 Task: Find connections with filter location 'Aïn Benian with filter topic #linkedinforbusinesswith filter profile language German with filter current company Herbalife International India Pvt. Ltd. with filter school G.H.Raisoni College of Engineering with filter industry Savings Institutions with filter service category Trade Shows with filter keywords title Front Desk Associate
Action: Mouse moved to (571, 76)
Screenshot: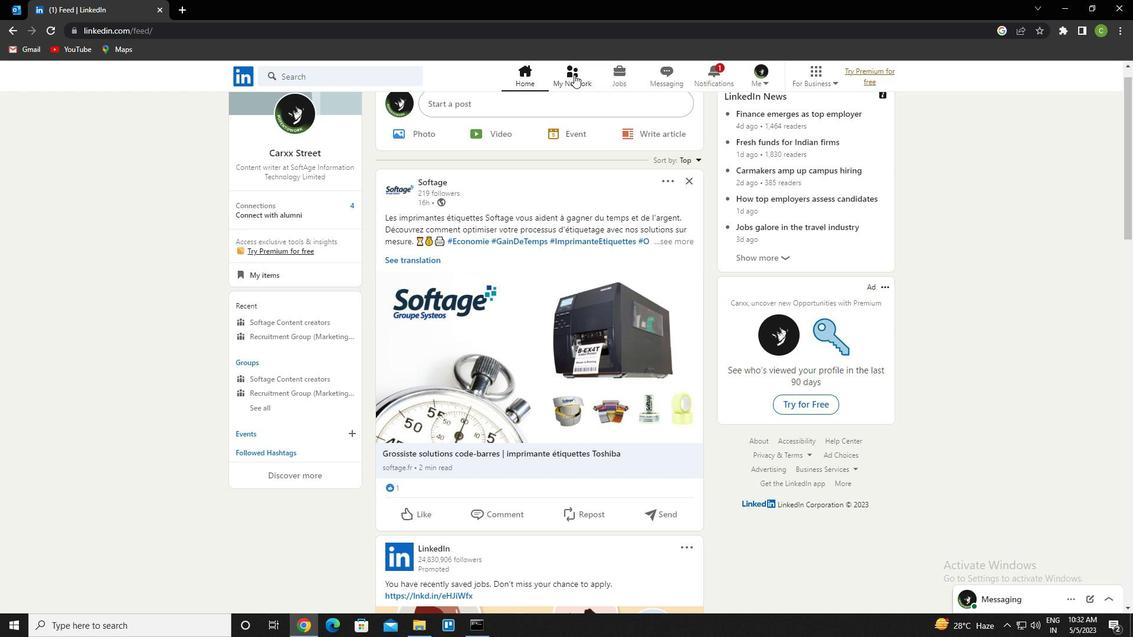 
Action: Mouse pressed left at (571, 76)
Screenshot: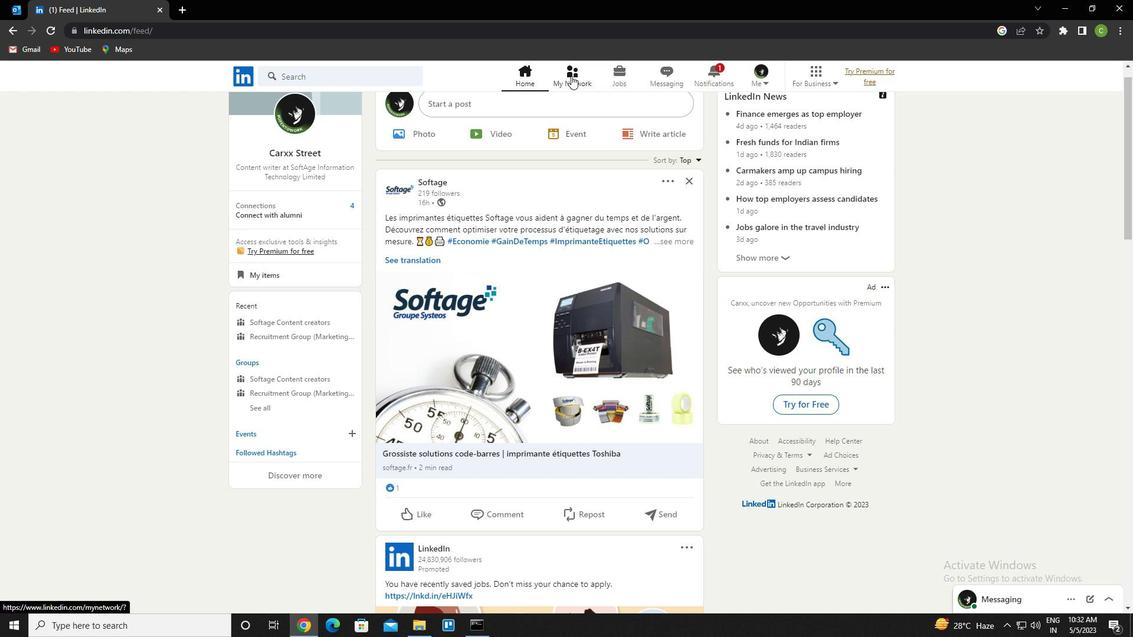 
Action: Mouse moved to (365, 144)
Screenshot: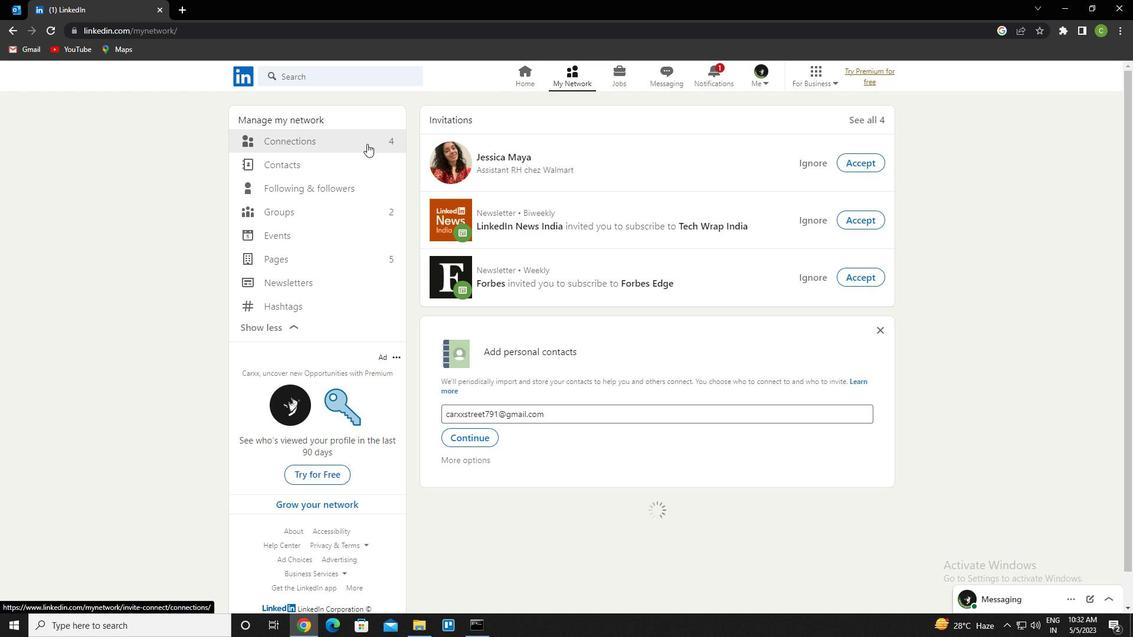 
Action: Mouse pressed left at (365, 144)
Screenshot: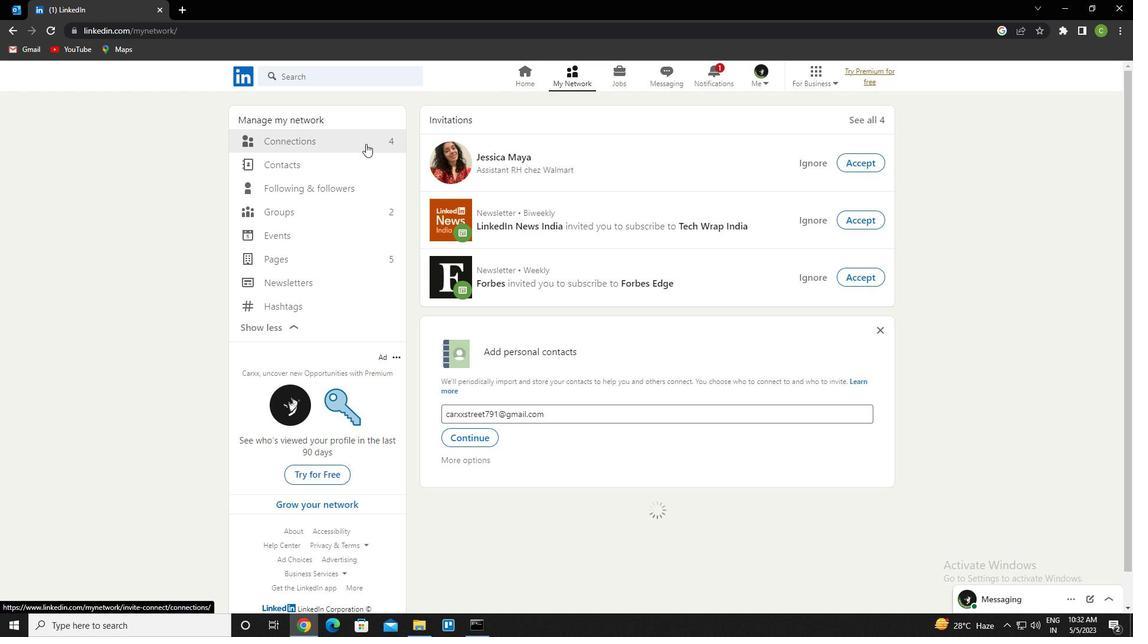 
Action: Mouse moved to (673, 141)
Screenshot: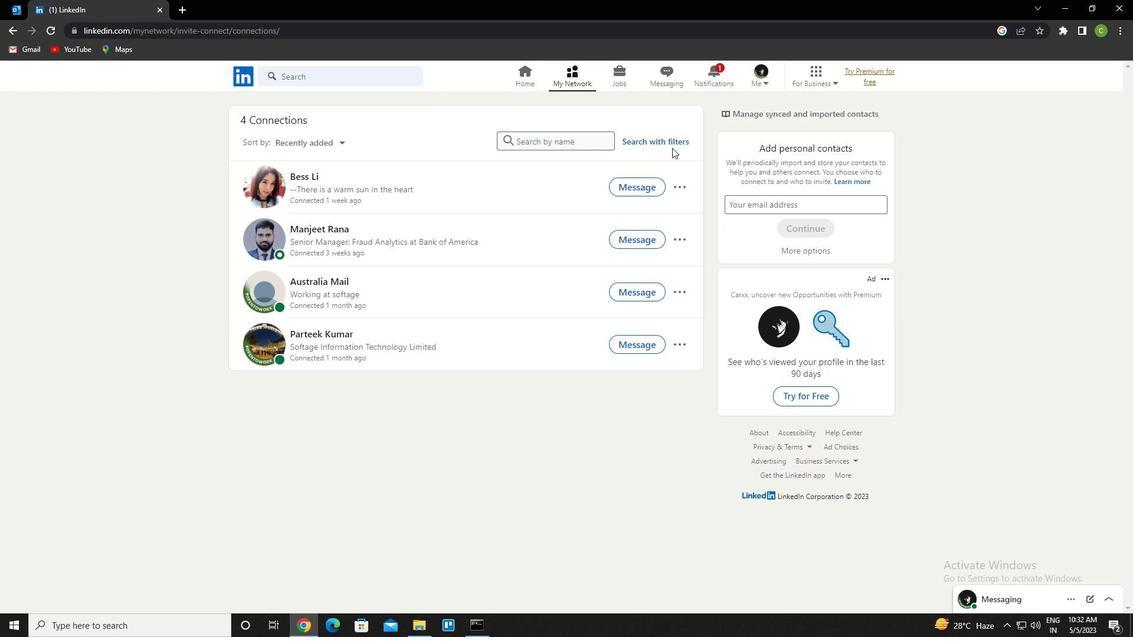 
Action: Mouse pressed left at (673, 141)
Screenshot: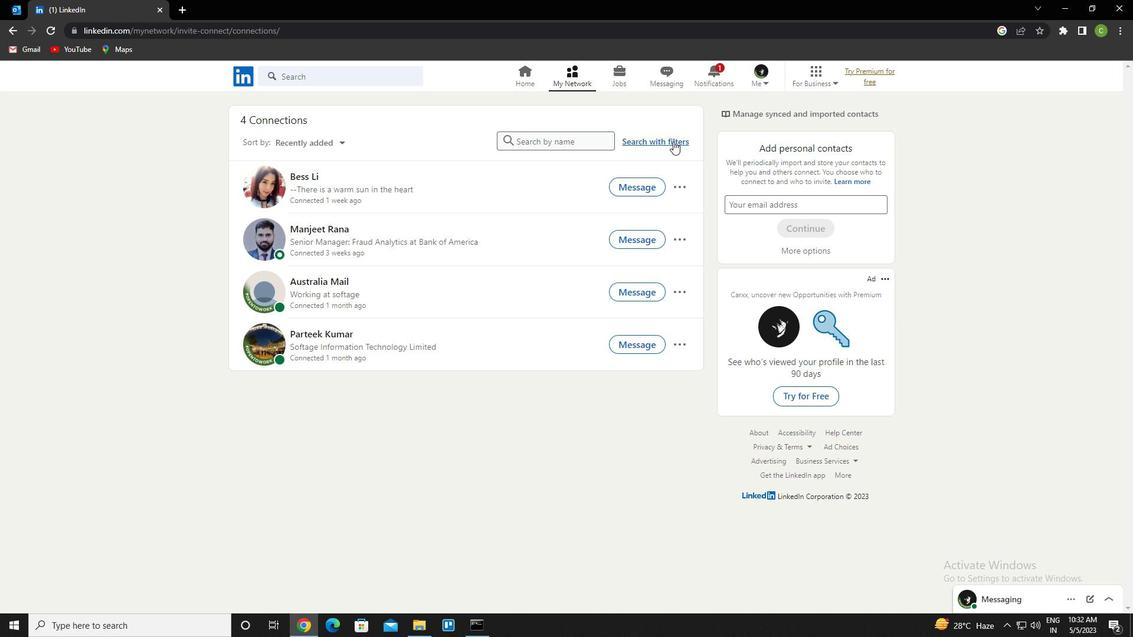 
Action: Mouse moved to (607, 112)
Screenshot: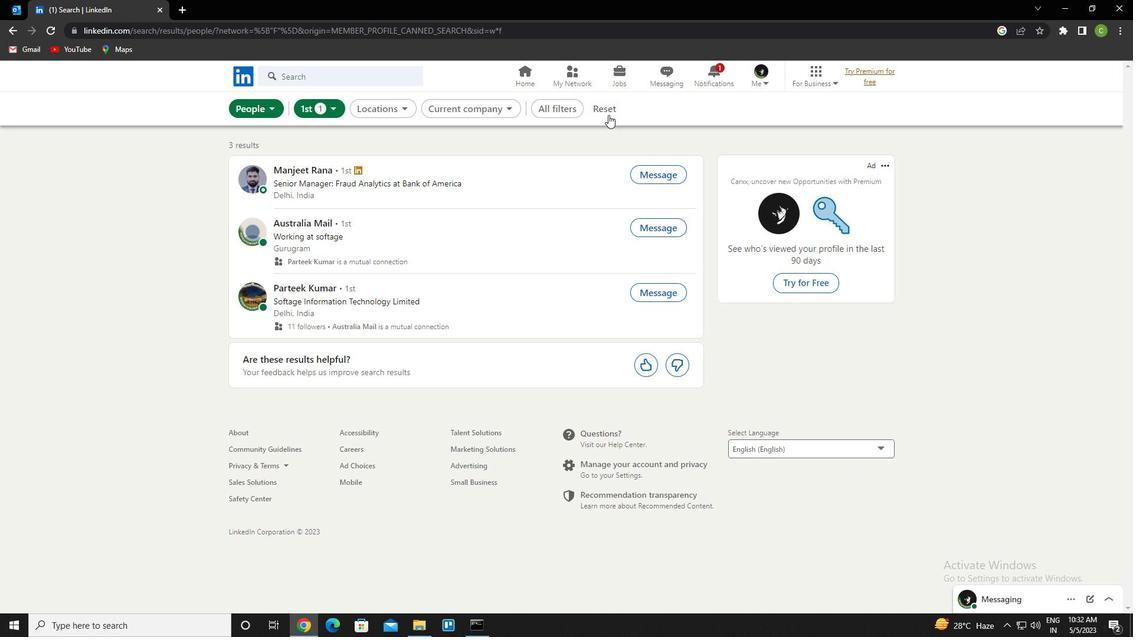 
Action: Mouse pressed left at (607, 112)
Screenshot: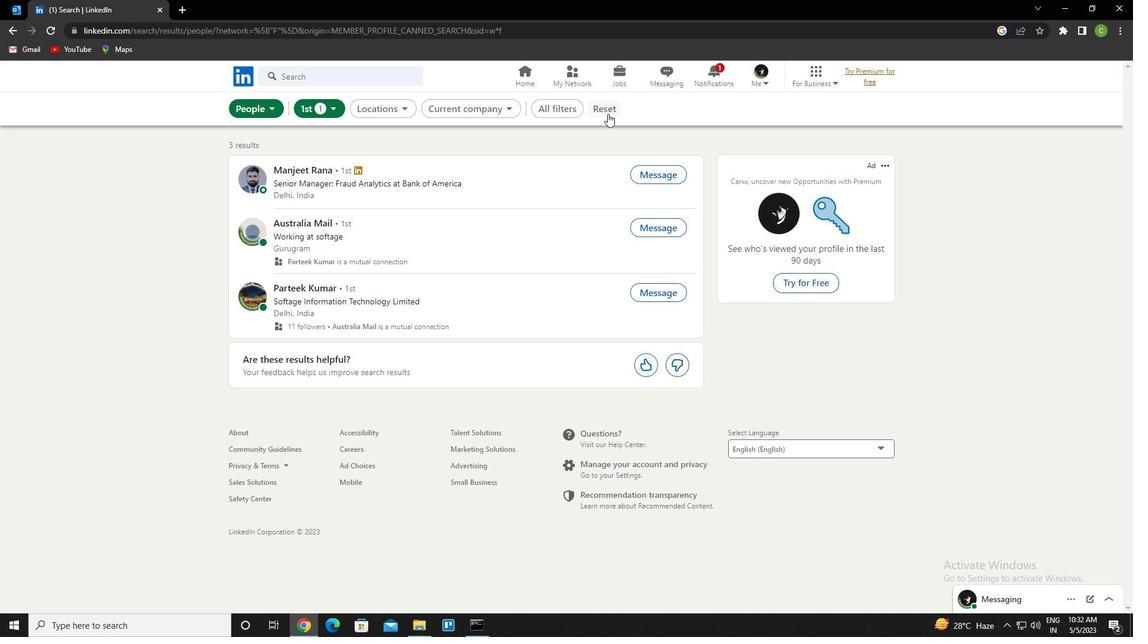 
Action: Mouse moved to (584, 107)
Screenshot: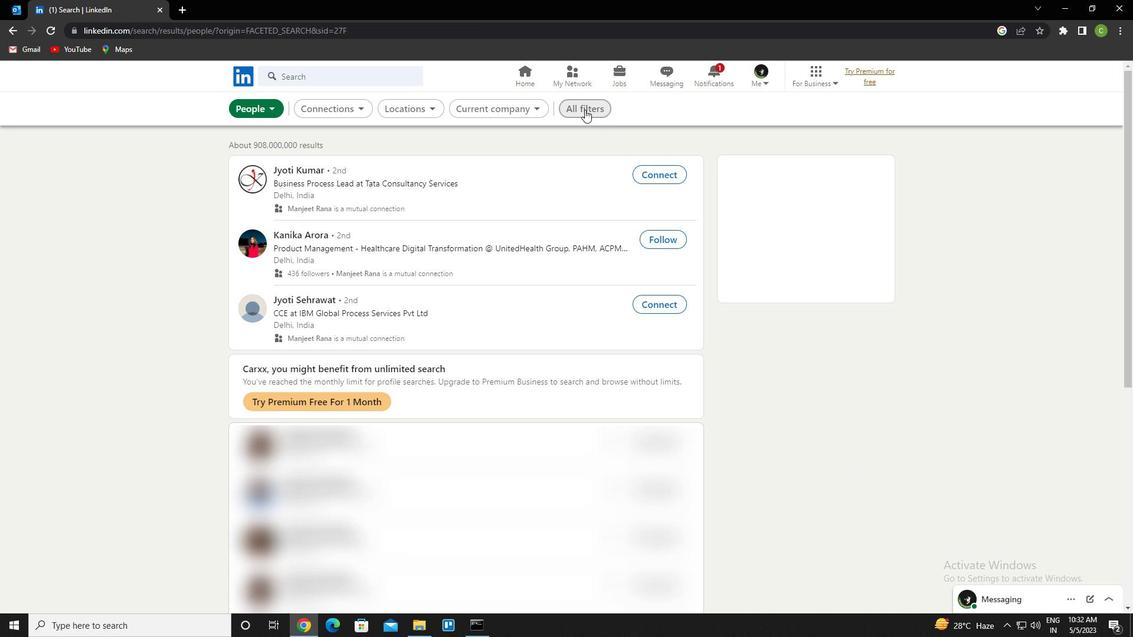 
Action: Mouse pressed left at (584, 107)
Screenshot: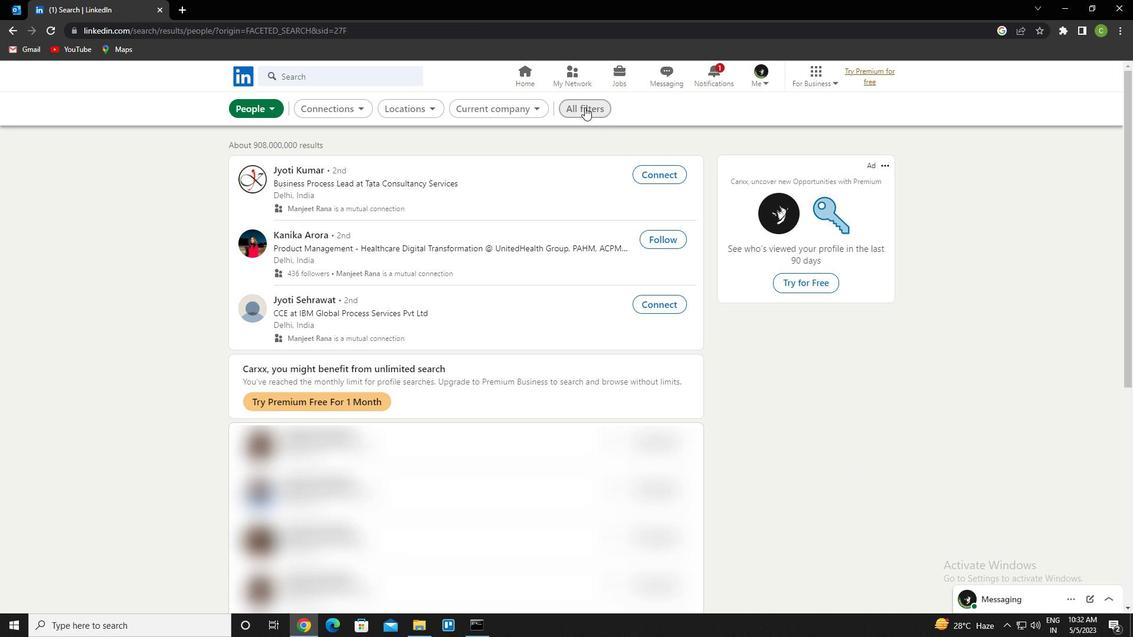 
Action: Mouse moved to (996, 350)
Screenshot: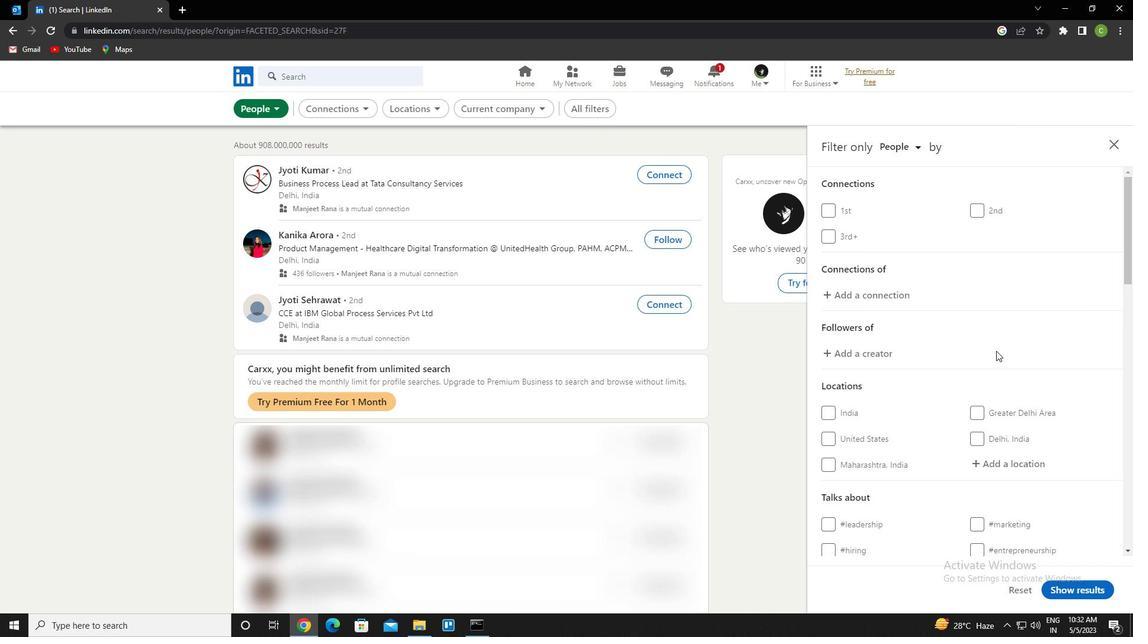 
Action: Mouse scrolled (996, 349) with delta (0, 0)
Screenshot: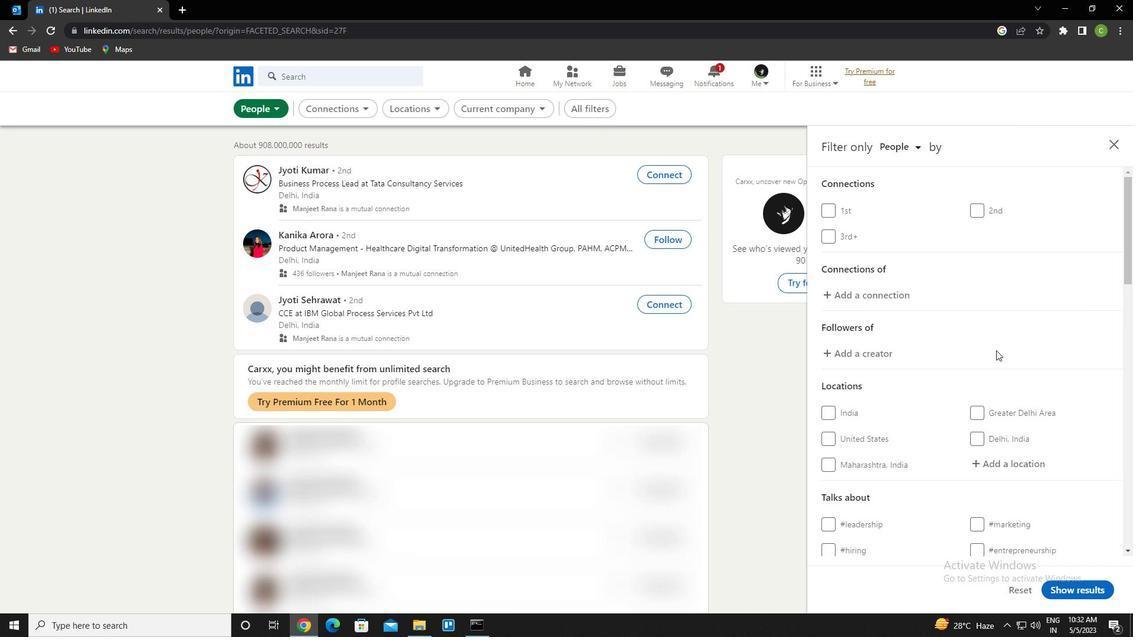 
Action: Mouse moved to (996, 350)
Screenshot: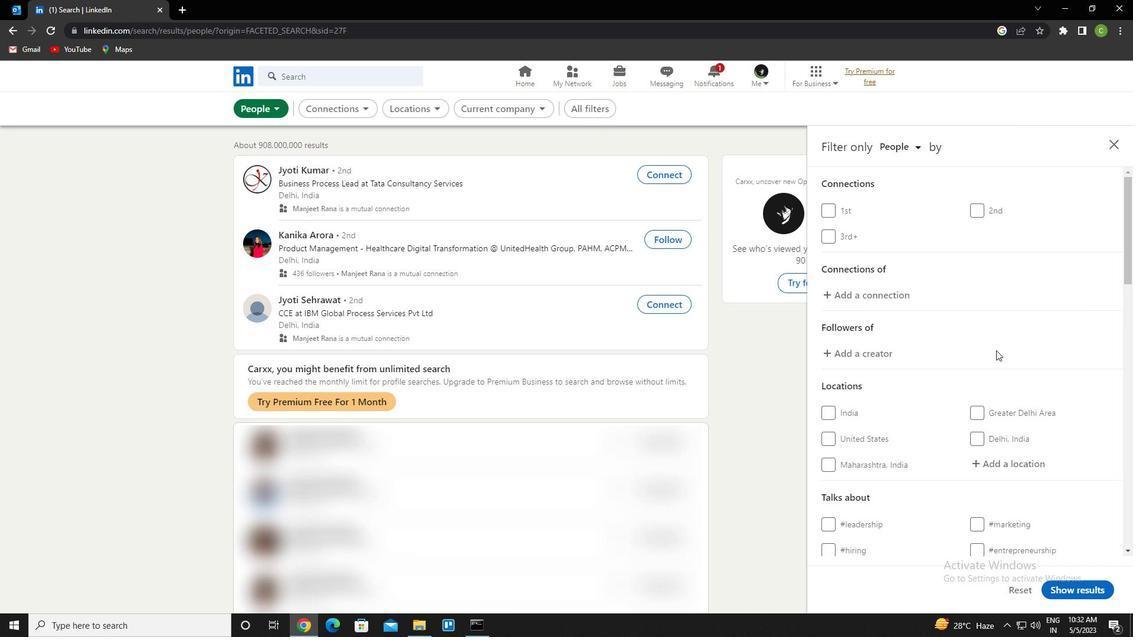 
Action: Mouse scrolled (996, 349) with delta (0, 0)
Screenshot: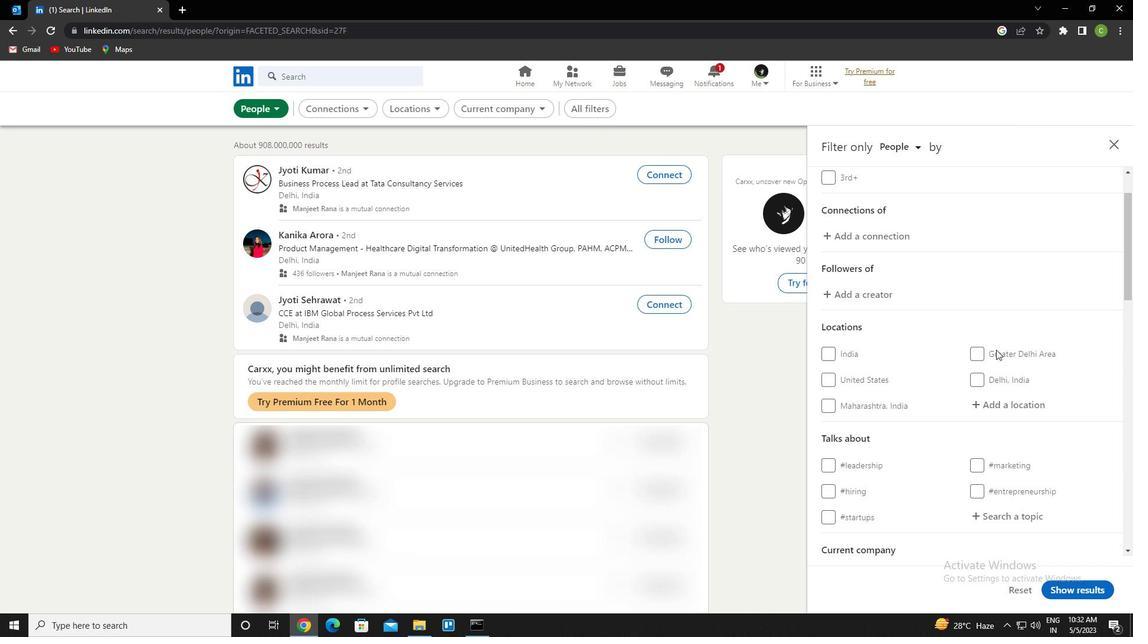 
Action: Mouse moved to (1006, 345)
Screenshot: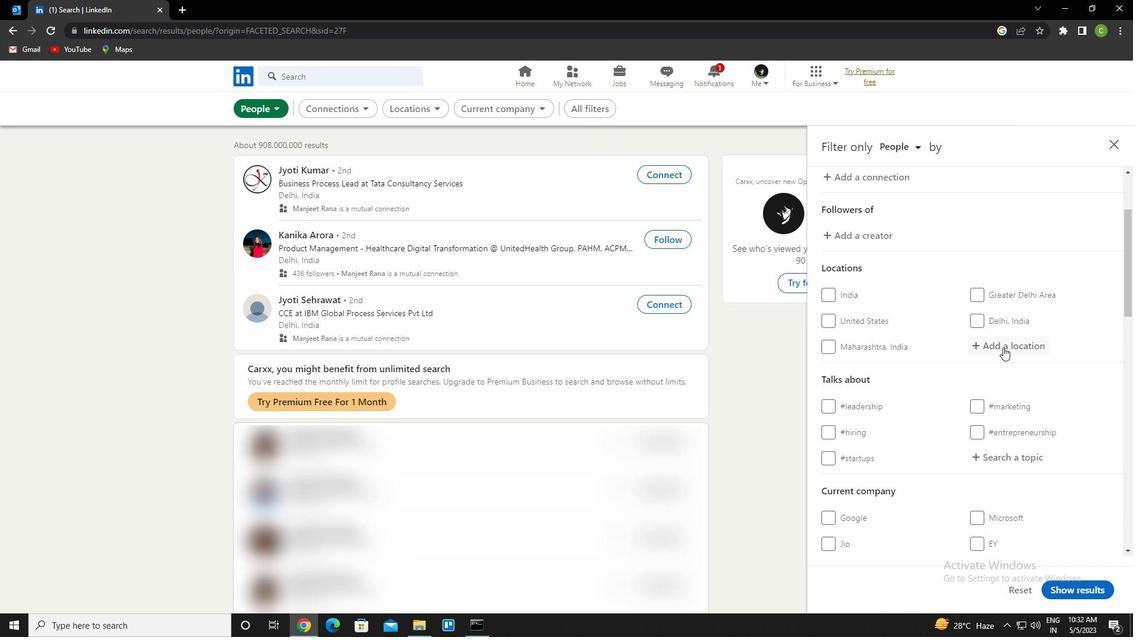 
Action: Mouse pressed left at (1006, 345)
Screenshot: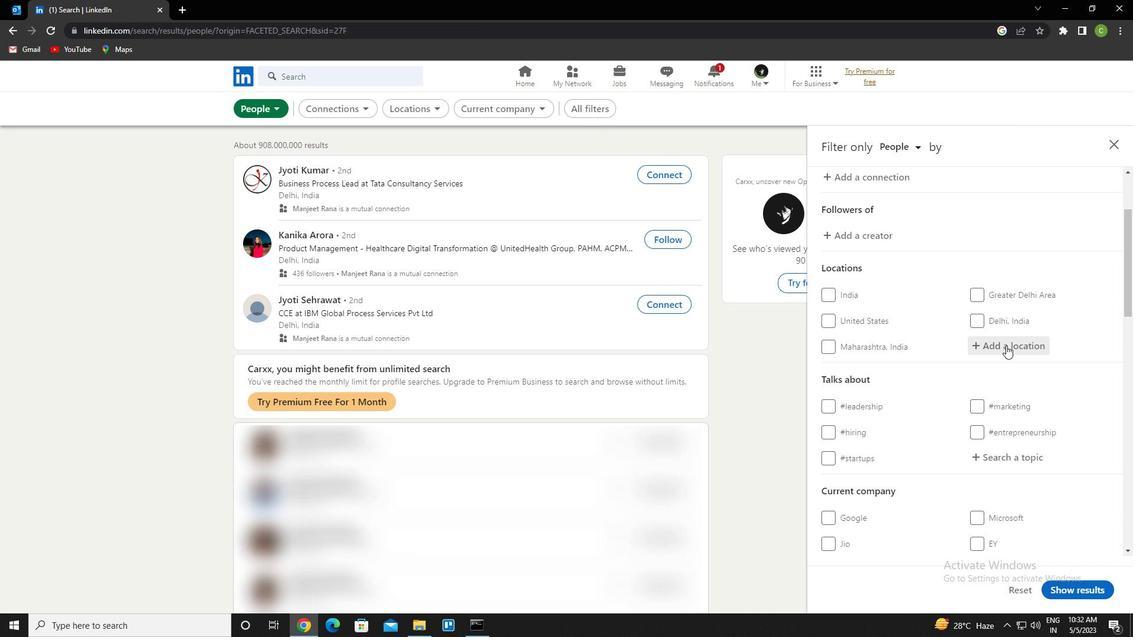 
Action: Key pressed <Key.caps_lock><Key.caps_lock><Key.caps_lock>a<Key.caps_lock>in<Key.space><Key.caps_lock>b<Key.caps_lock>enain<Key.backspace><Key.backspace><Key.backspace>ian<Key.down><Key.enter>
Screenshot: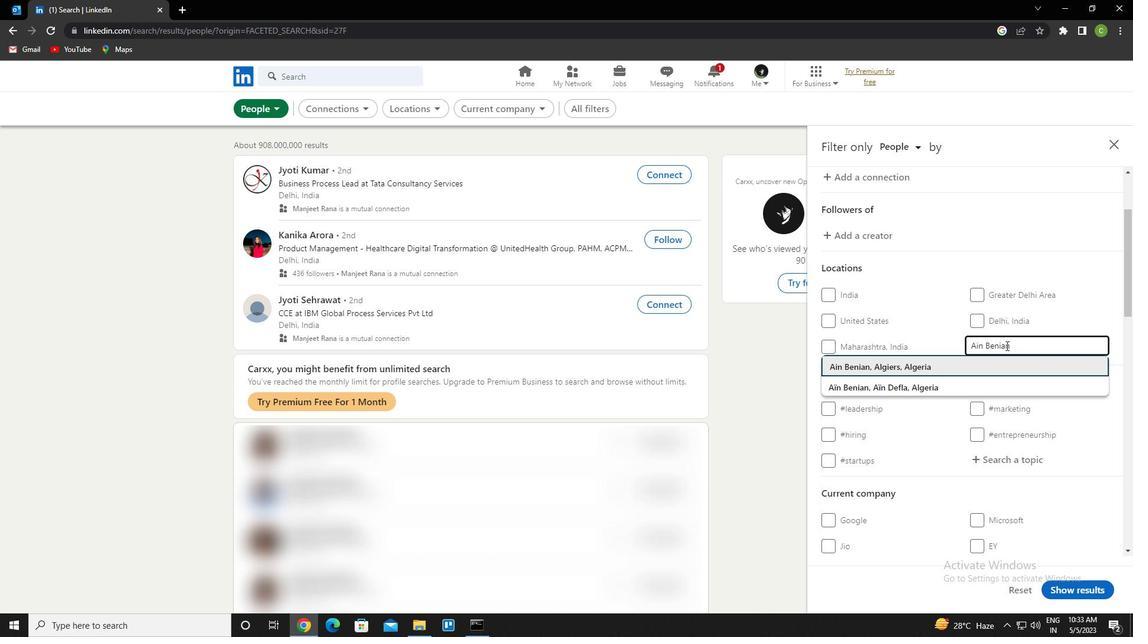 
Action: Mouse scrolled (1006, 345) with delta (0, 0)
Screenshot: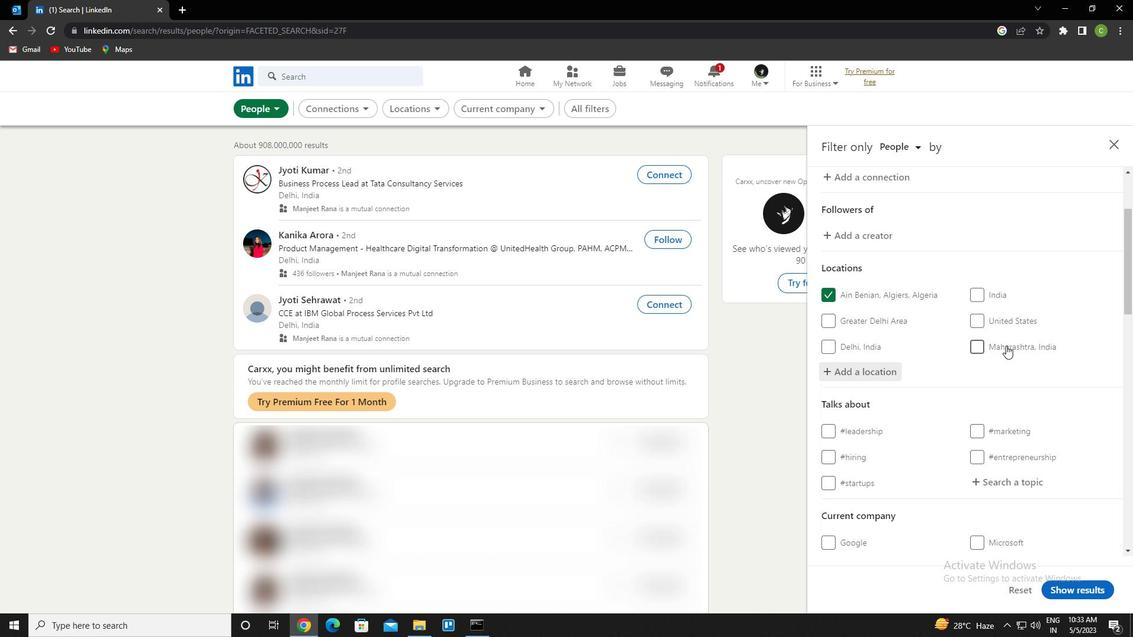 
Action: Mouse scrolled (1006, 345) with delta (0, 0)
Screenshot: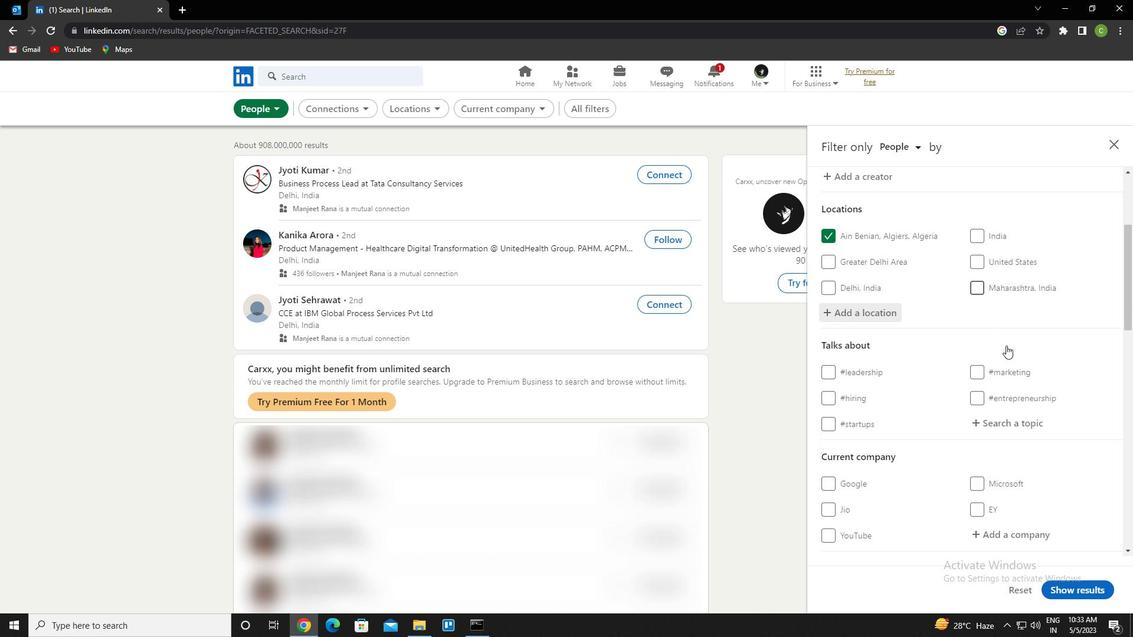 
Action: Mouse moved to (991, 365)
Screenshot: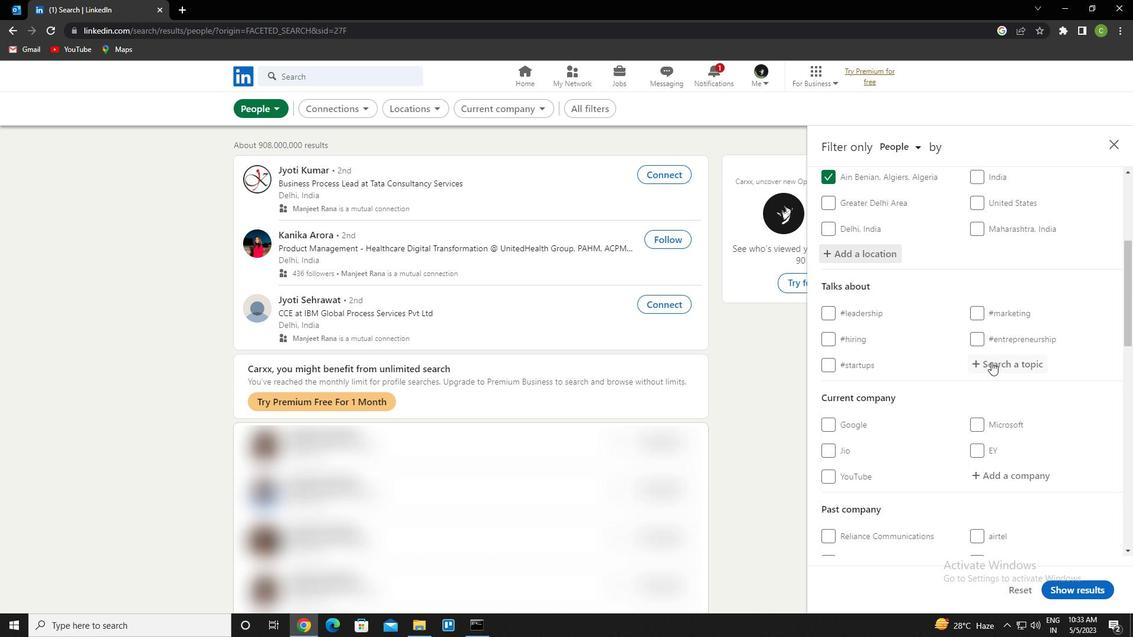 
Action: Mouse pressed left at (991, 365)
Screenshot: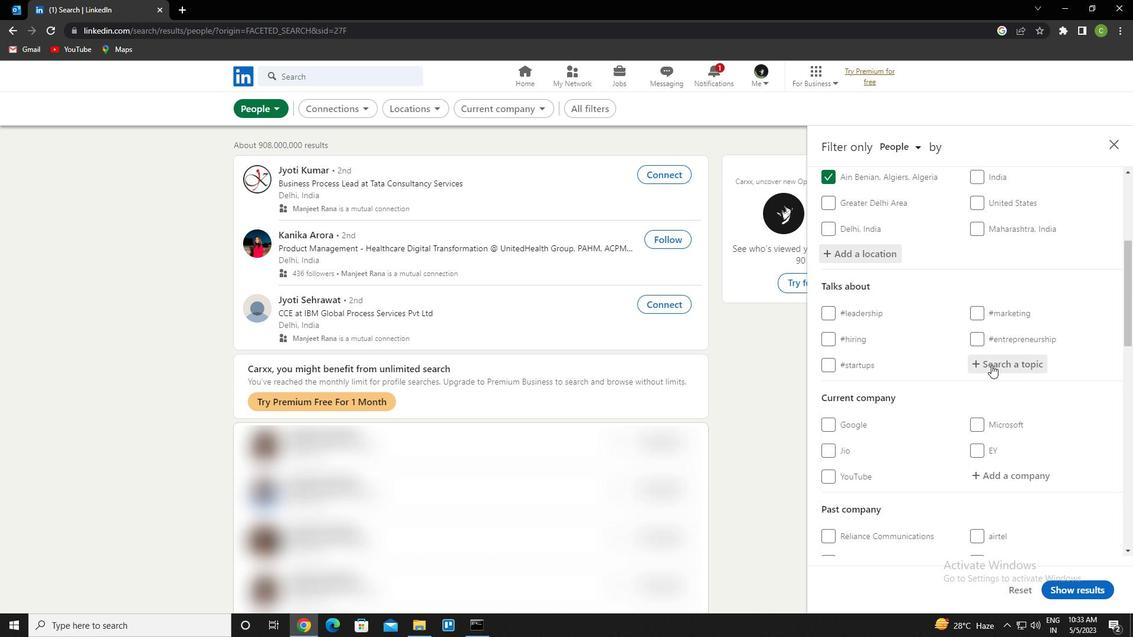 
Action: Key pressed linkedinforbusiness<Key.down><Key.enter>
Screenshot: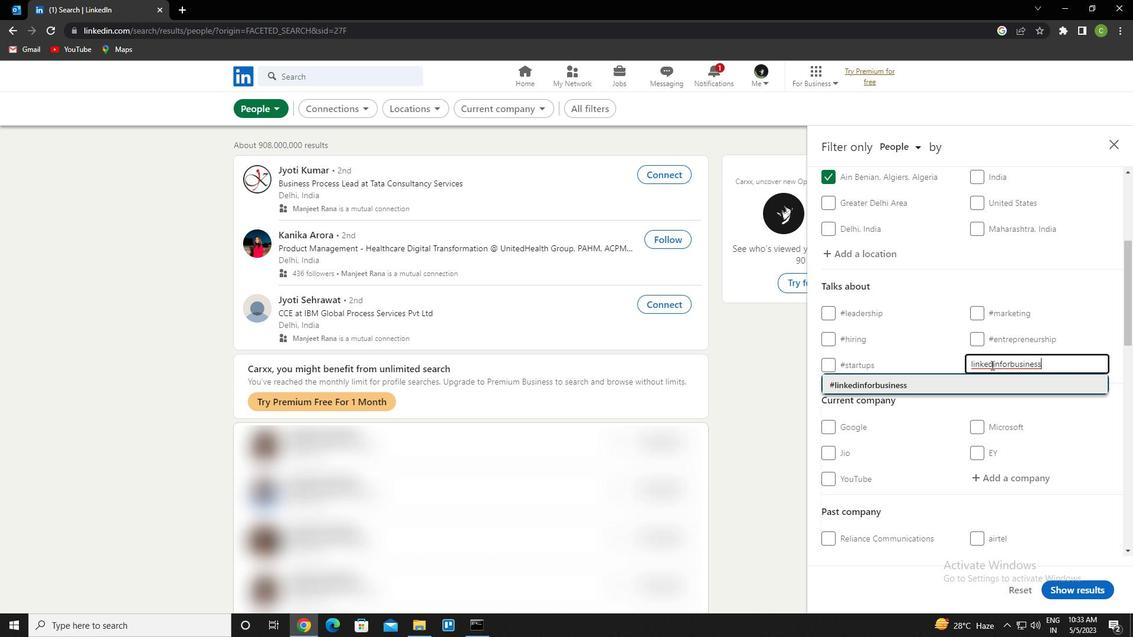 
Action: Mouse scrolled (991, 364) with delta (0, 0)
Screenshot: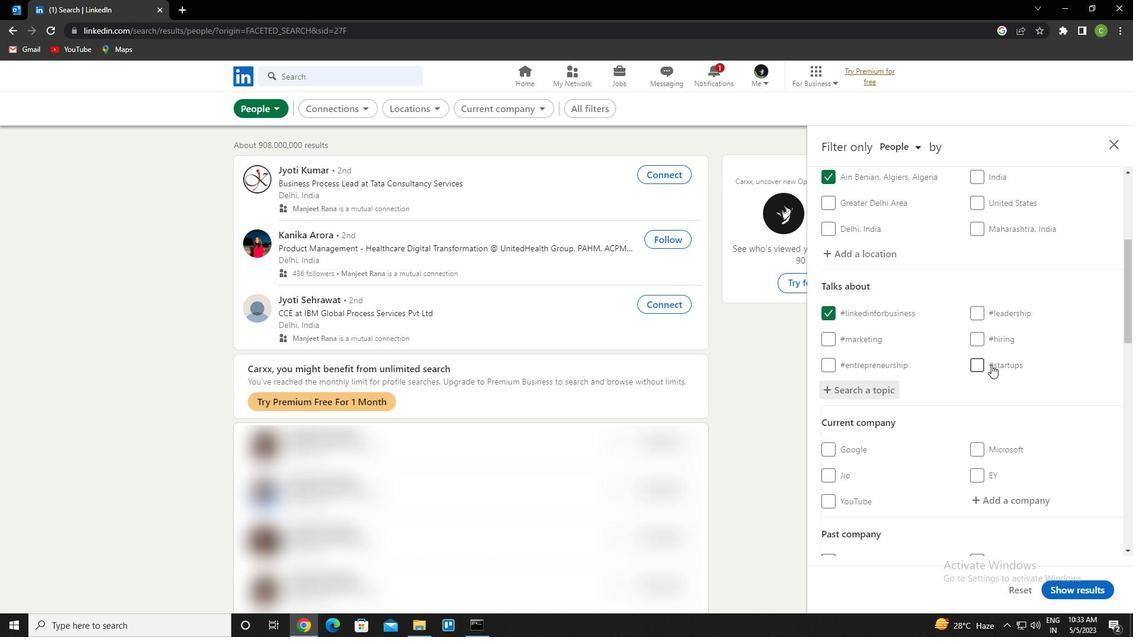 
Action: Mouse scrolled (991, 364) with delta (0, 0)
Screenshot: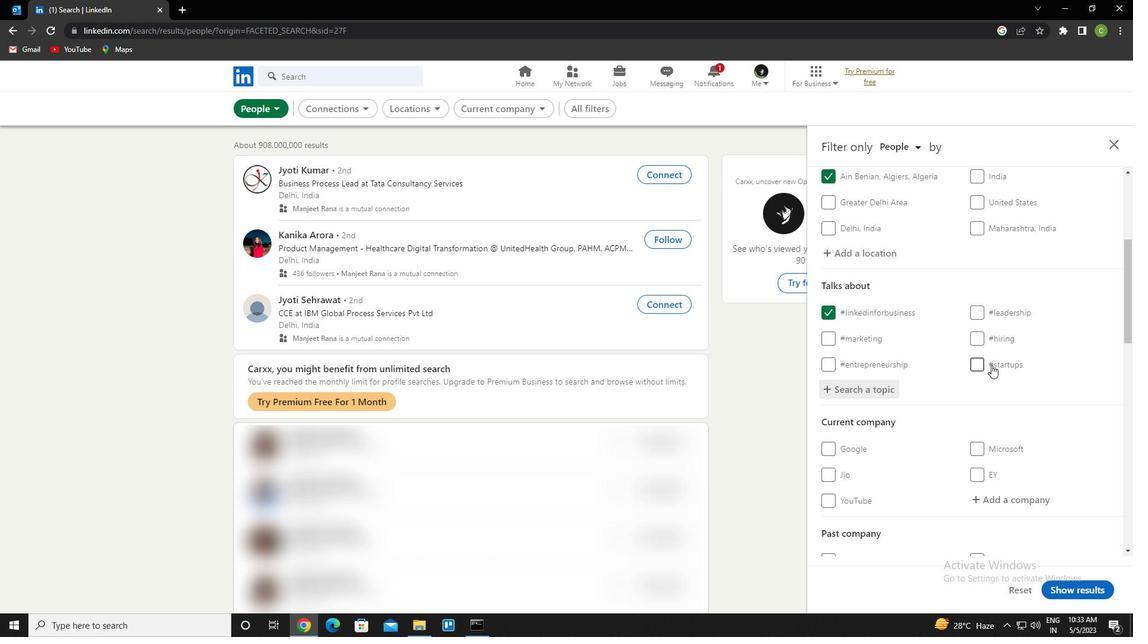 
Action: Mouse scrolled (991, 364) with delta (0, 0)
Screenshot: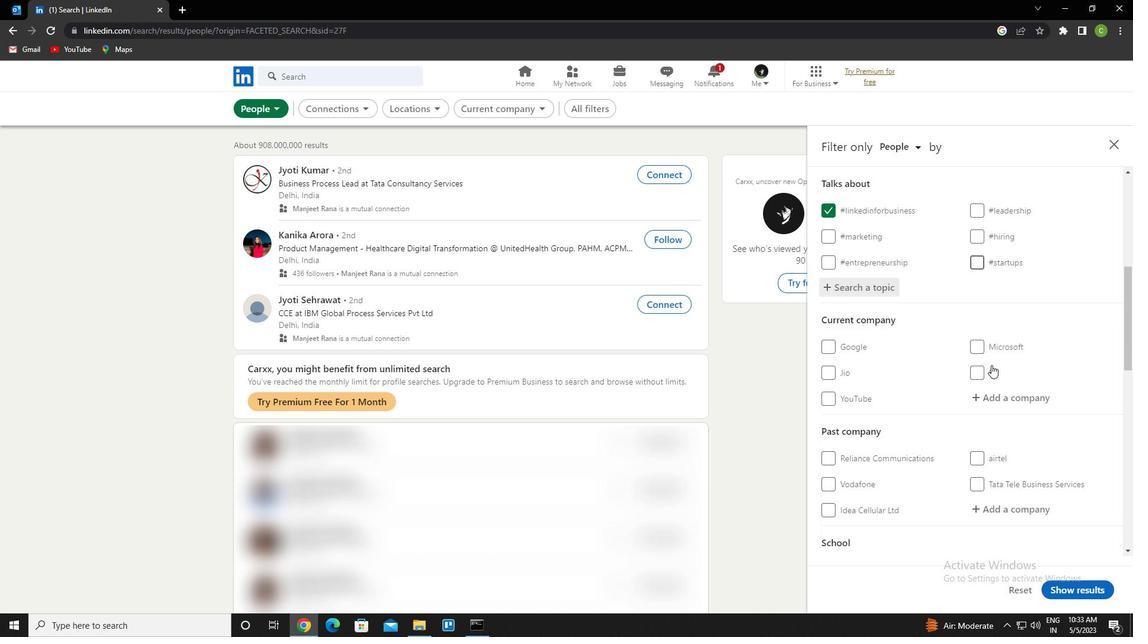 
Action: Mouse scrolled (991, 364) with delta (0, 0)
Screenshot: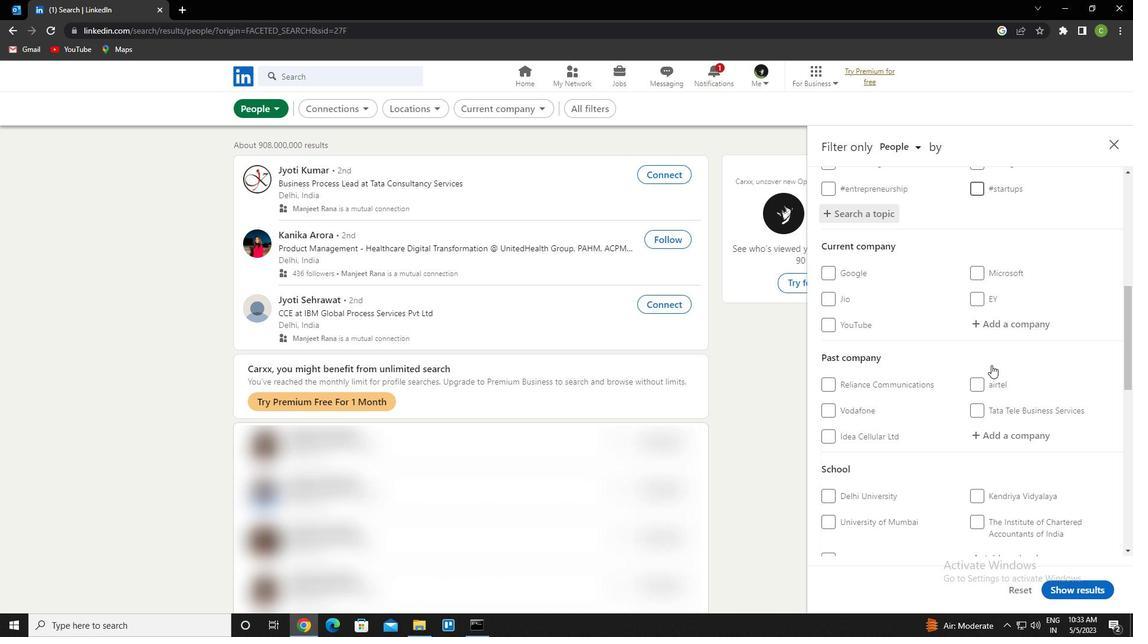 
Action: Mouse scrolled (991, 364) with delta (0, 0)
Screenshot: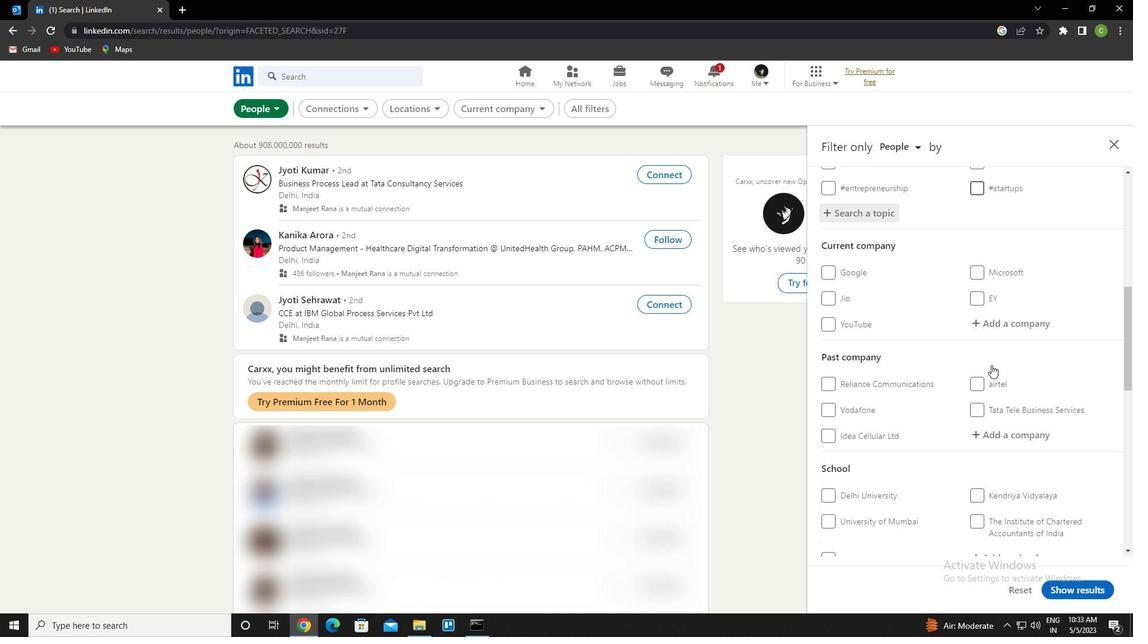 
Action: Mouse scrolled (991, 364) with delta (0, 0)
Screenshot: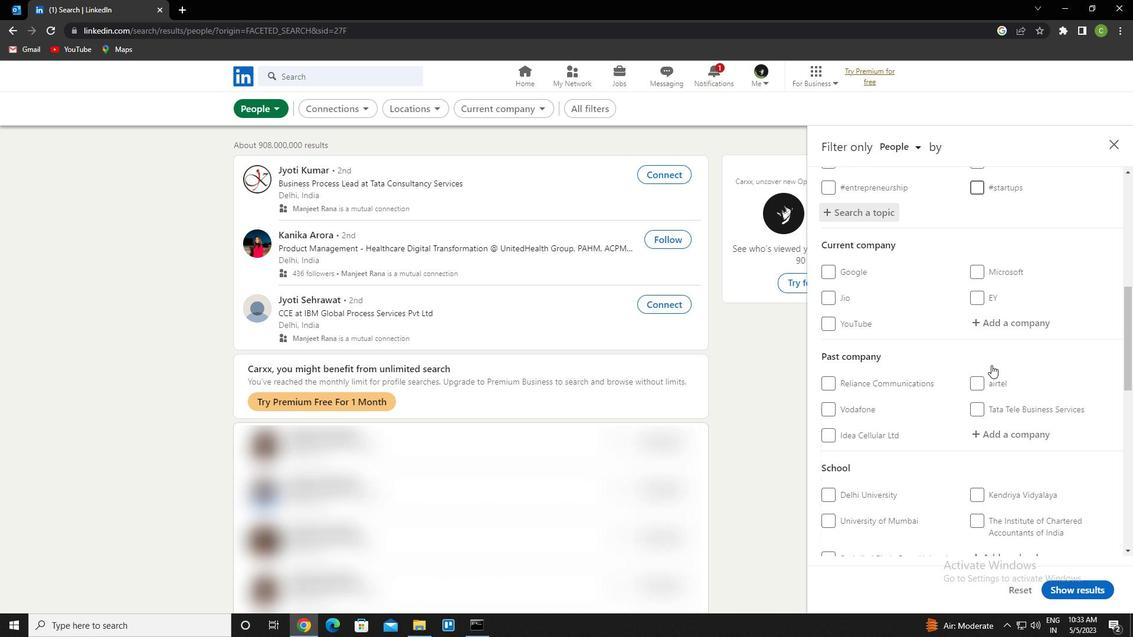 
Action: Mouse scrolled (991, 364) with delta (0, 0)
Screenshot: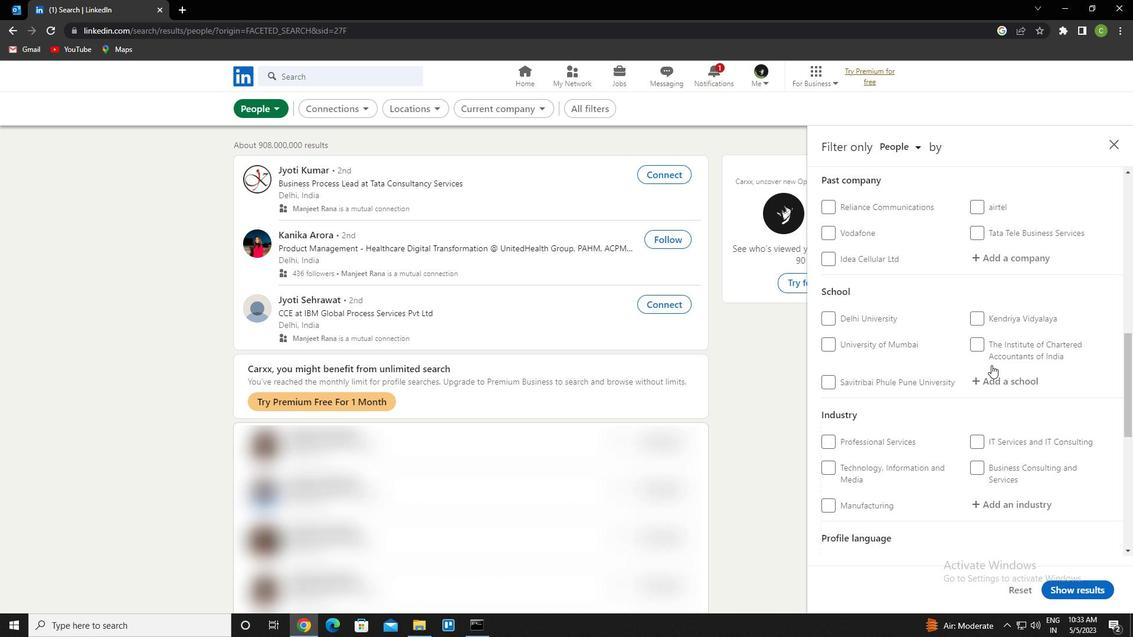 
Action: Mouse scrolled (991, 364) with delta (0, 0)
Screenshot: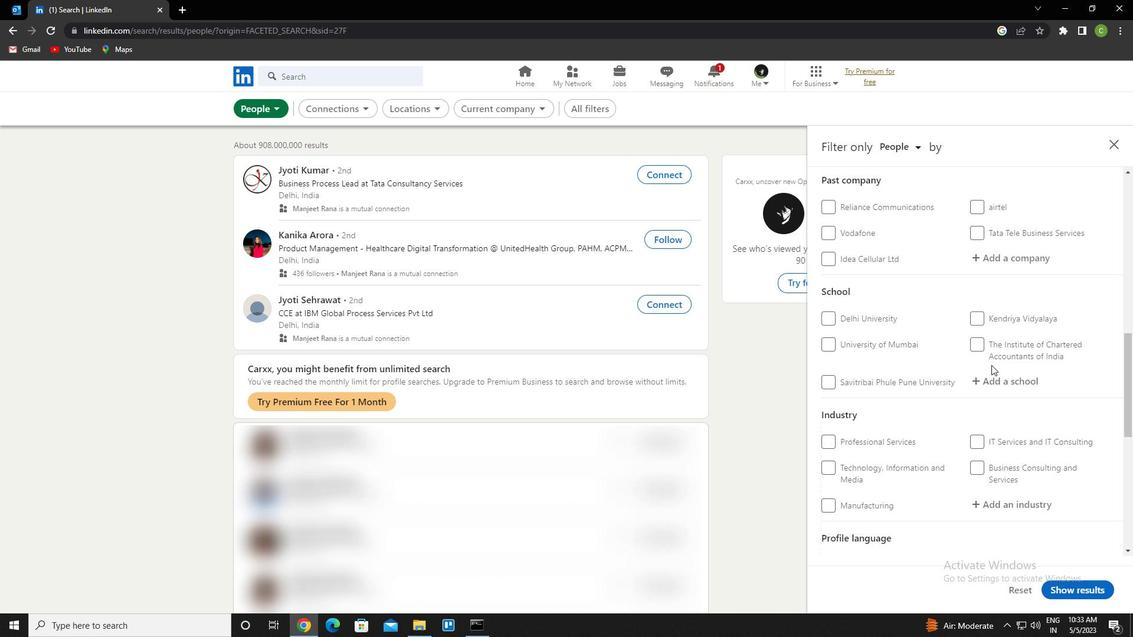 
Action: Mouse scrolled (991, 364) with delta (0, 0)
Screenshot: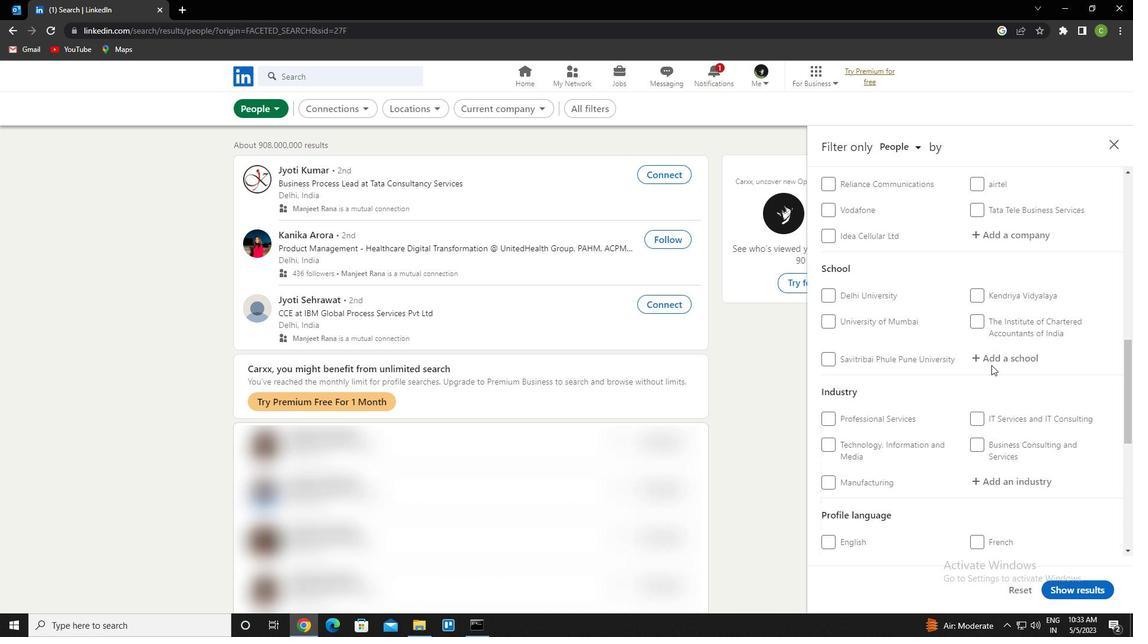 
Action: Mouse scrolled (991, 364) with delta (0, 0)
Screenshot: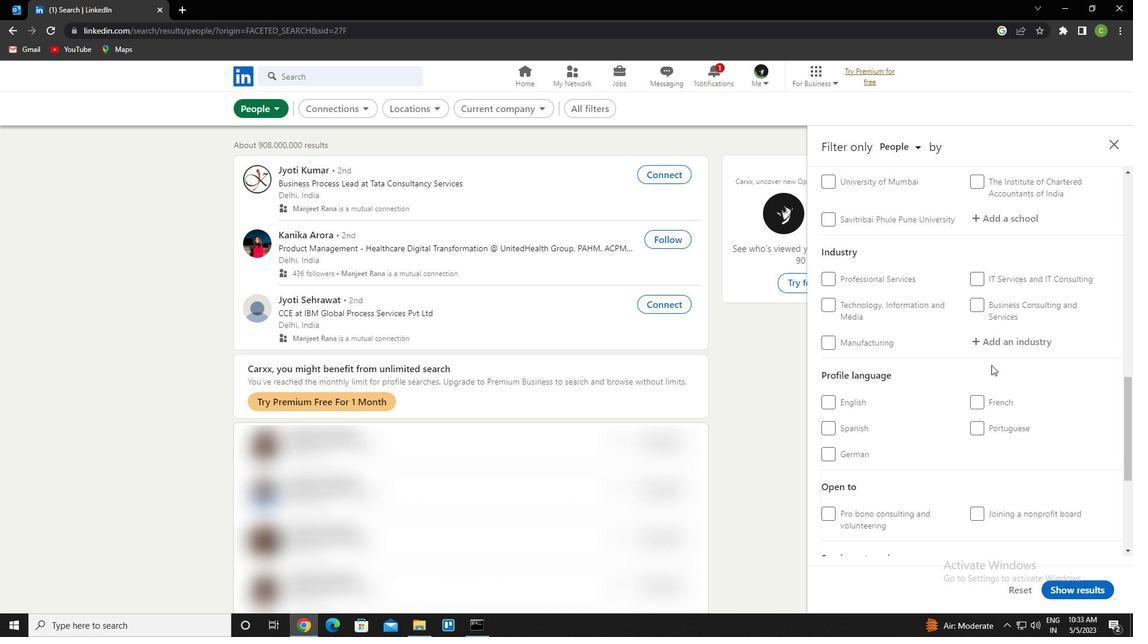 
Action: Mouse scrolled (991, 364) with delta (0, 0)
Screenshot: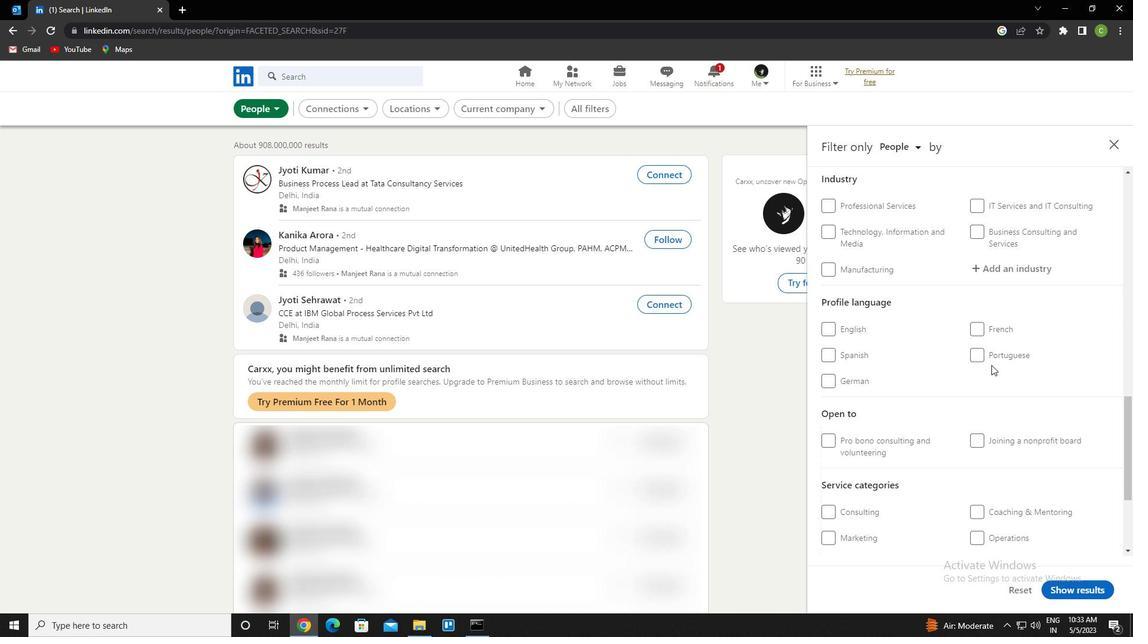 
Action: Mouse scrolled (991, 364) with delta (0, 0)
Screenshot: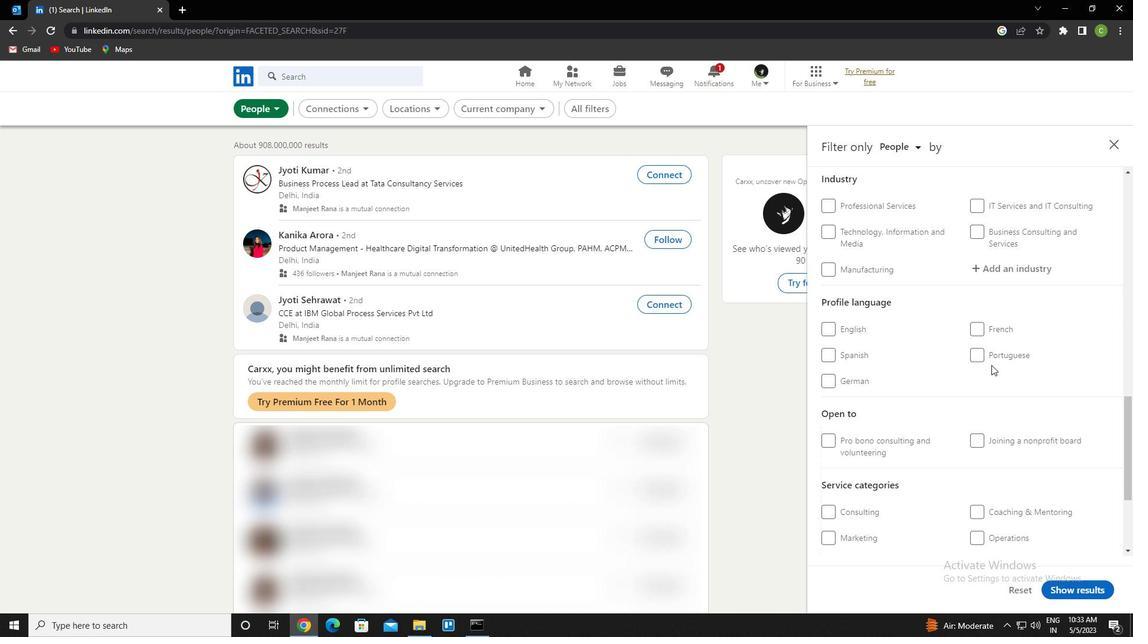 
Action: Mouse moved to (826, 266)
Screenshot: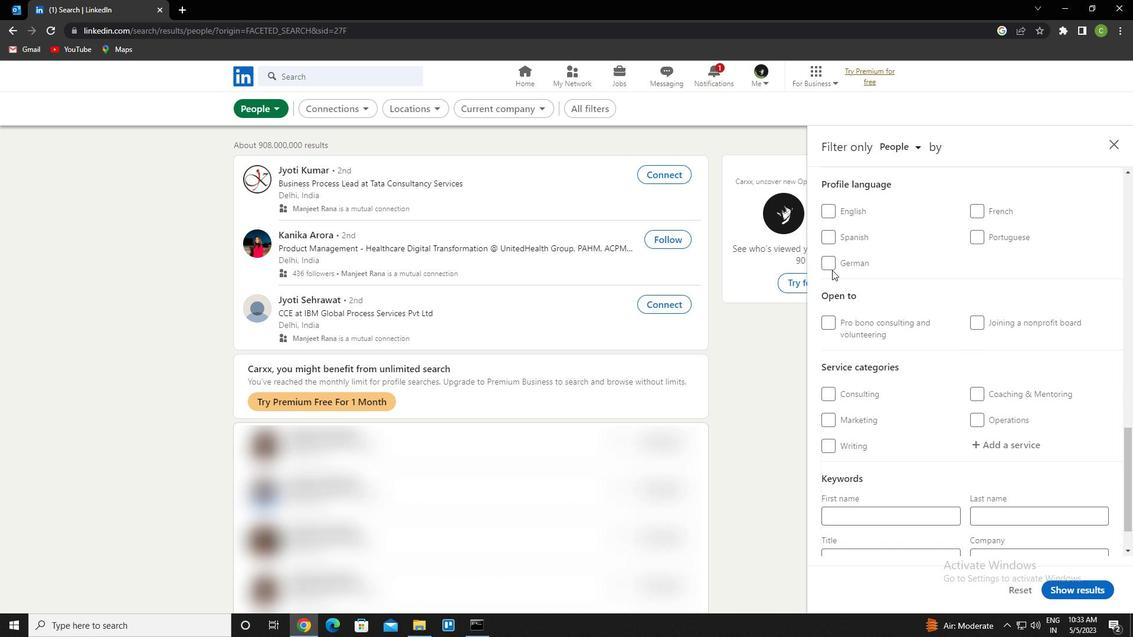 
Action: Mouse pressed left at (826, 266)
Screenshot: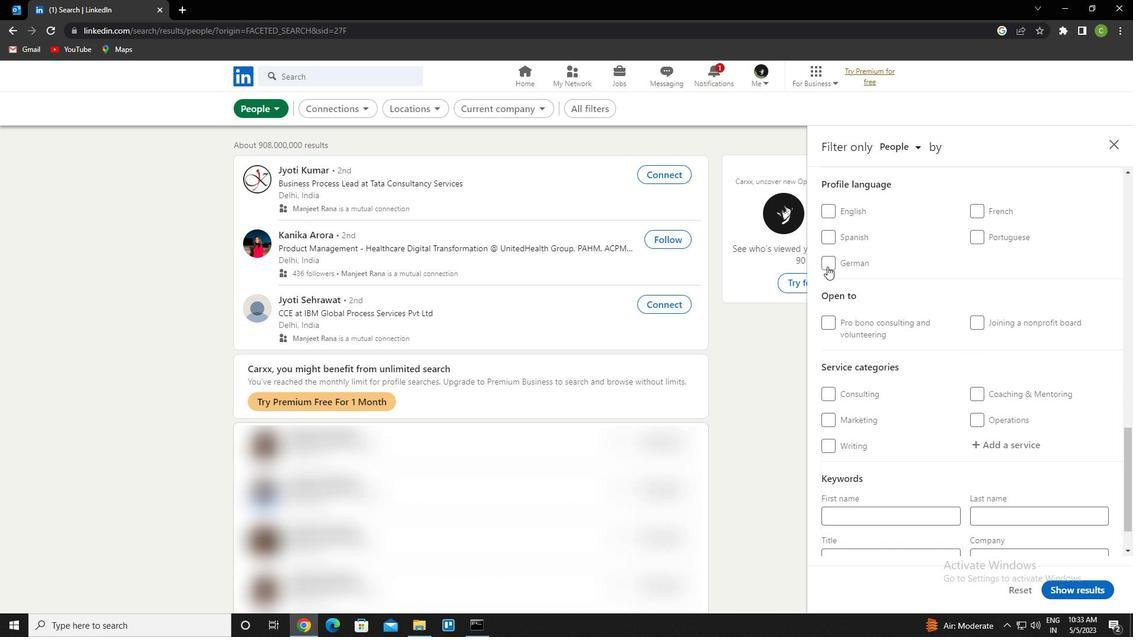 
Action: Mouse moved to (923, 335)
Screenshot: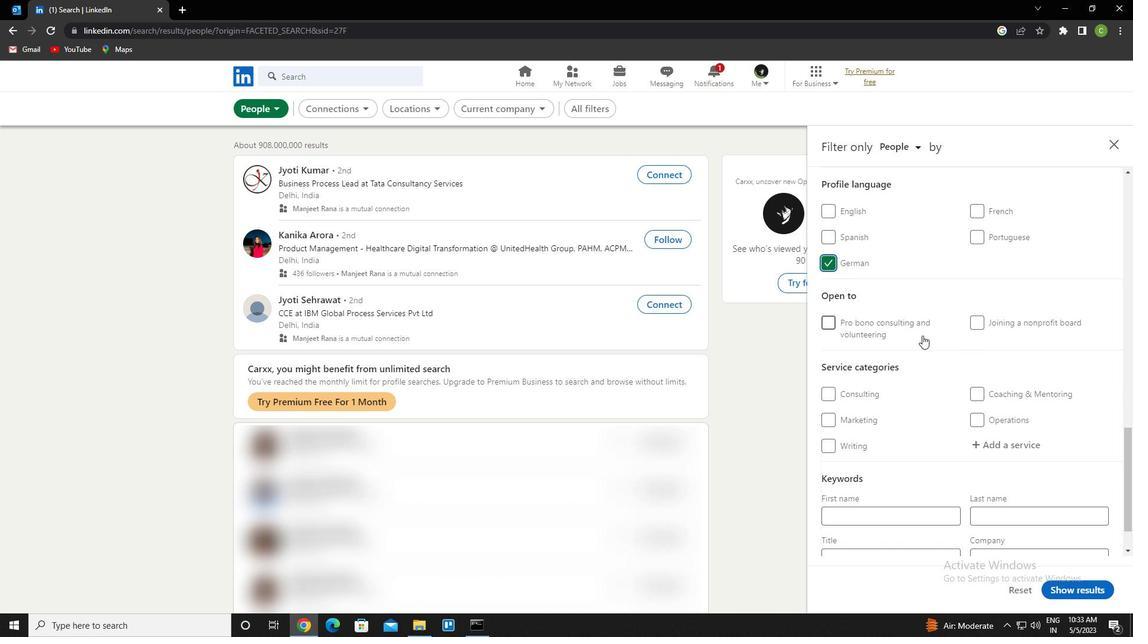
Action: Mouse scrolled (923, 335) with delta (0, 0)
Screenshot: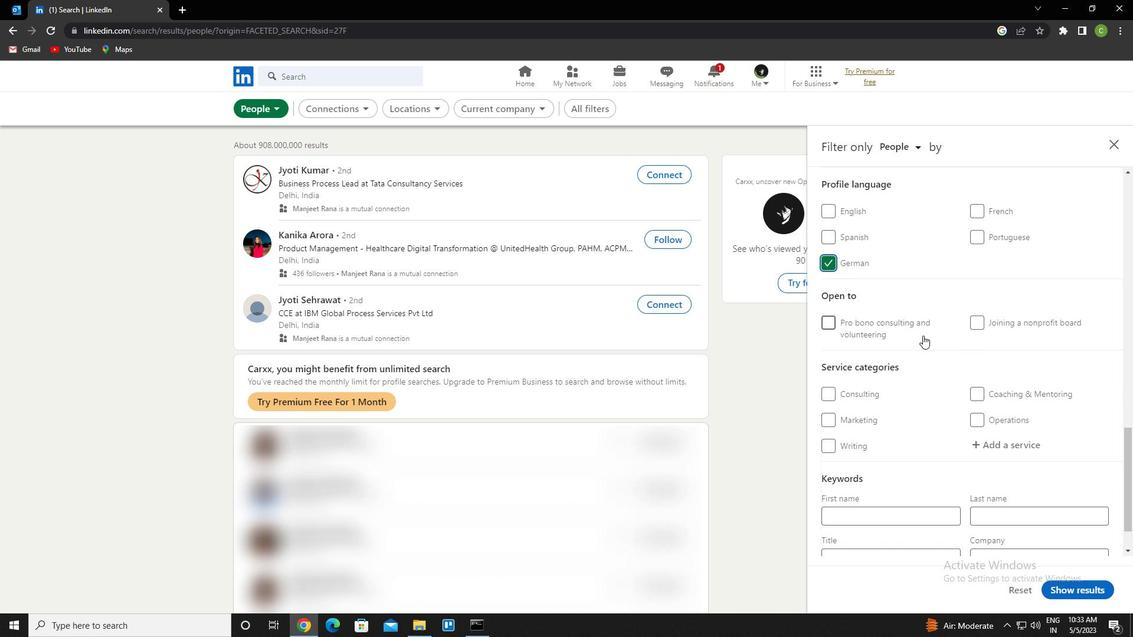 
Action: Mouse scrolled (923, 335) with delta (0, 0)
Screenshot: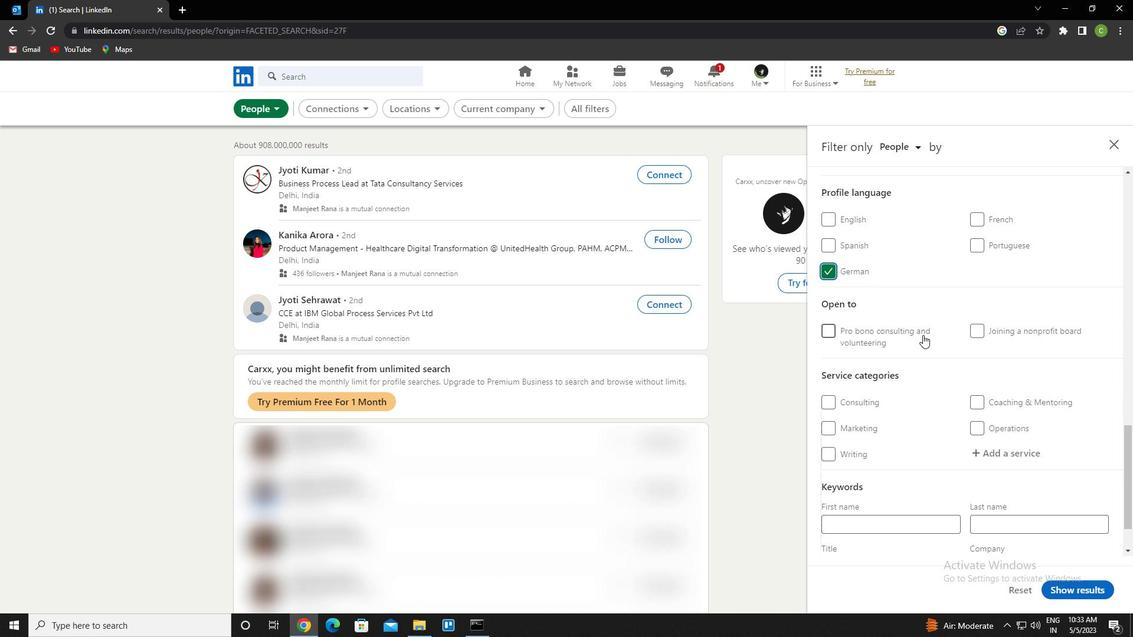 
Action: Mouse scrolled (923, 335) with delta (0, 0)
Screenshot: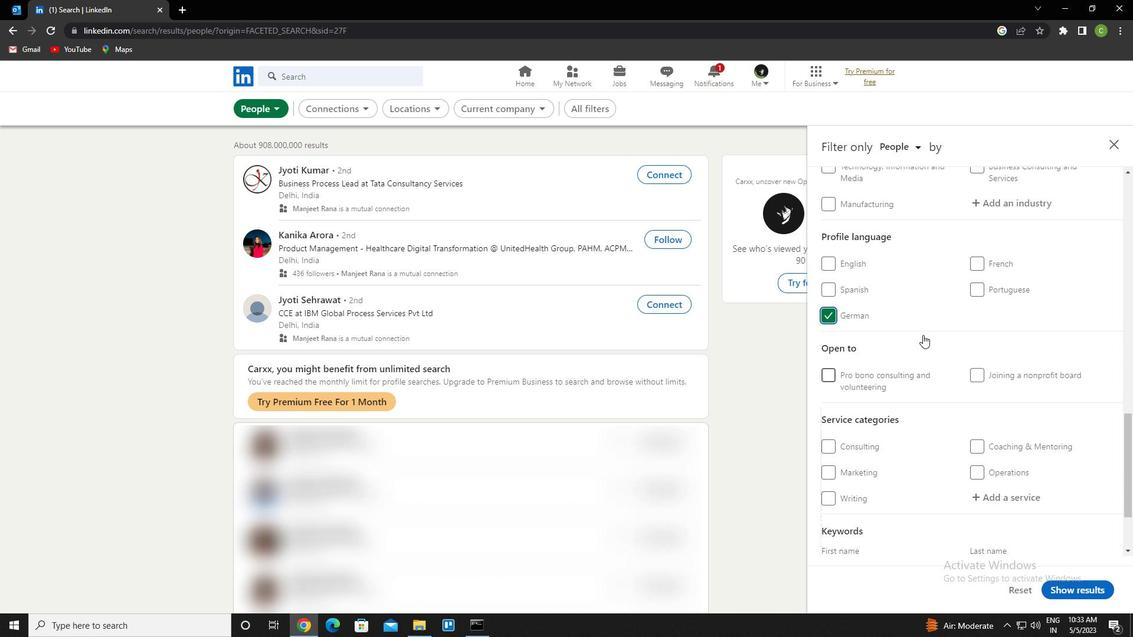 
Action: Mouse scrolled (923, 335) with delta (0, 0)
Screenshot: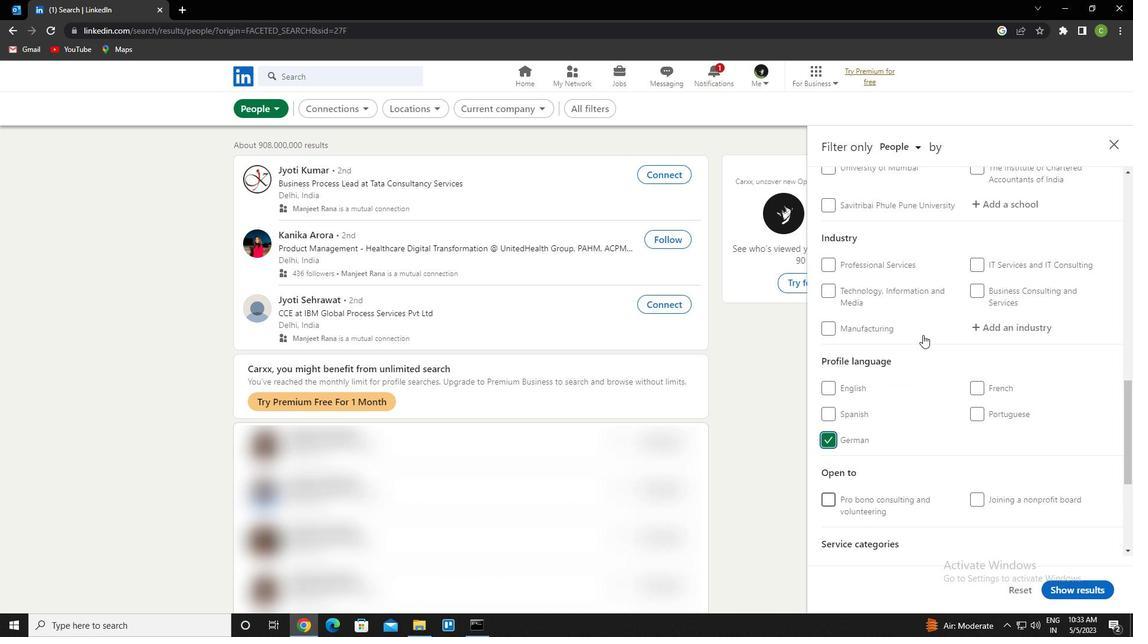 
Action: Mouse scrolled (923, 335) with delta (0, 0)
Screenshot: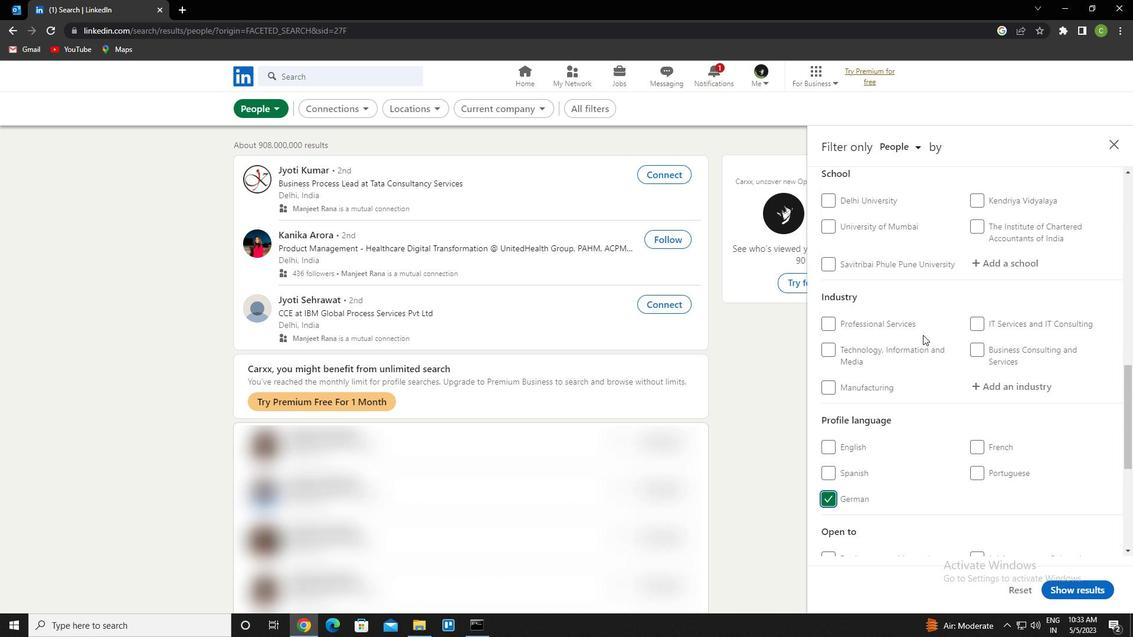 
Action: Mouse scrolled (923, 335) with delta (0, 0)
Screenshot: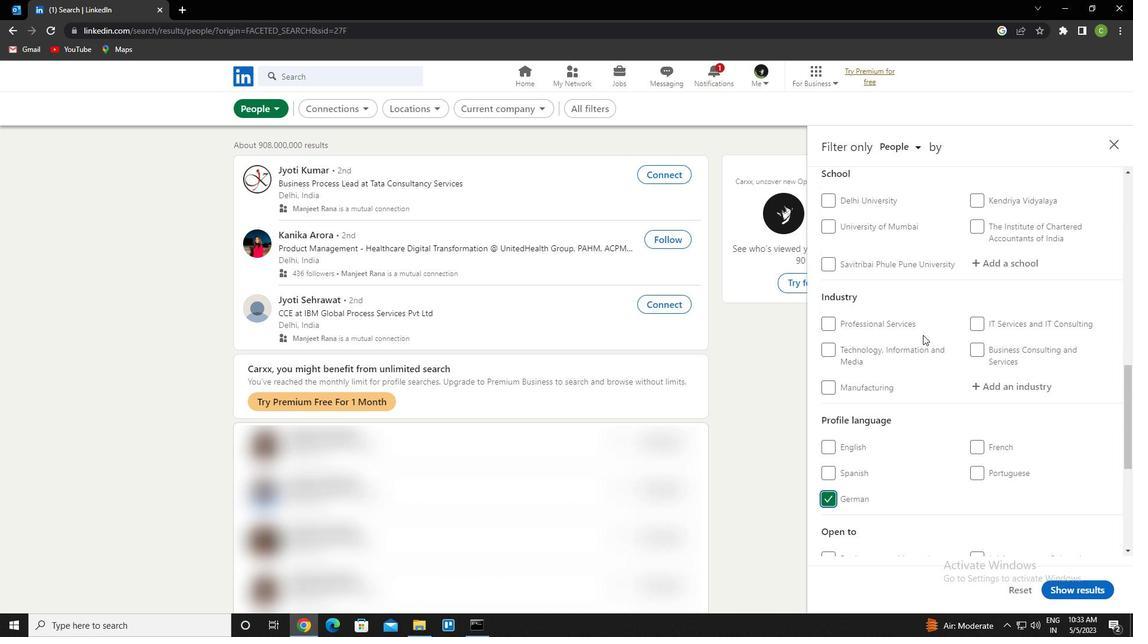 
Action: Mouse scrolled (923, 335) with delta (0, 0)
Screenshot: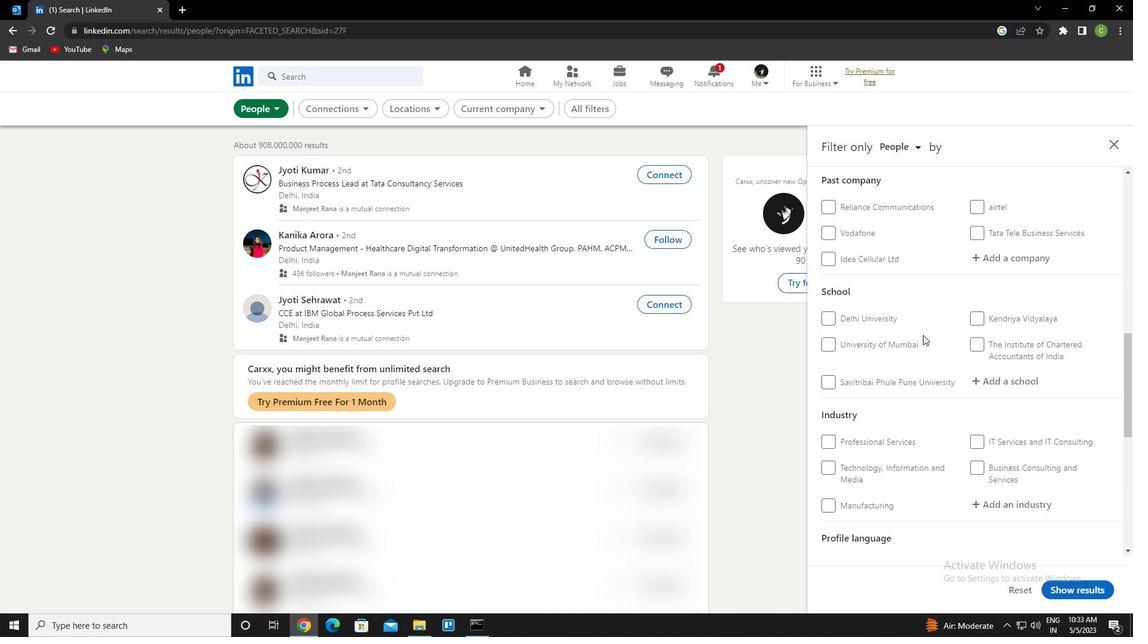 
Action: Mouse scrolled (923, 335) with delta (0, 0)
Screenshot: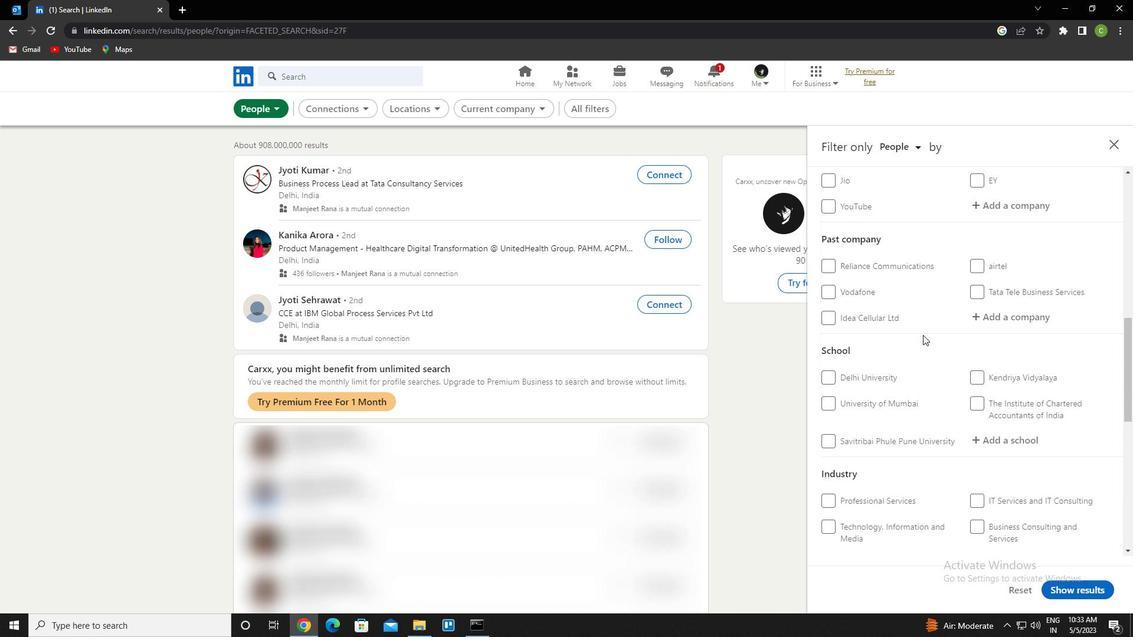 
Action: Mouse moved to (1008, 269)
Screenshot: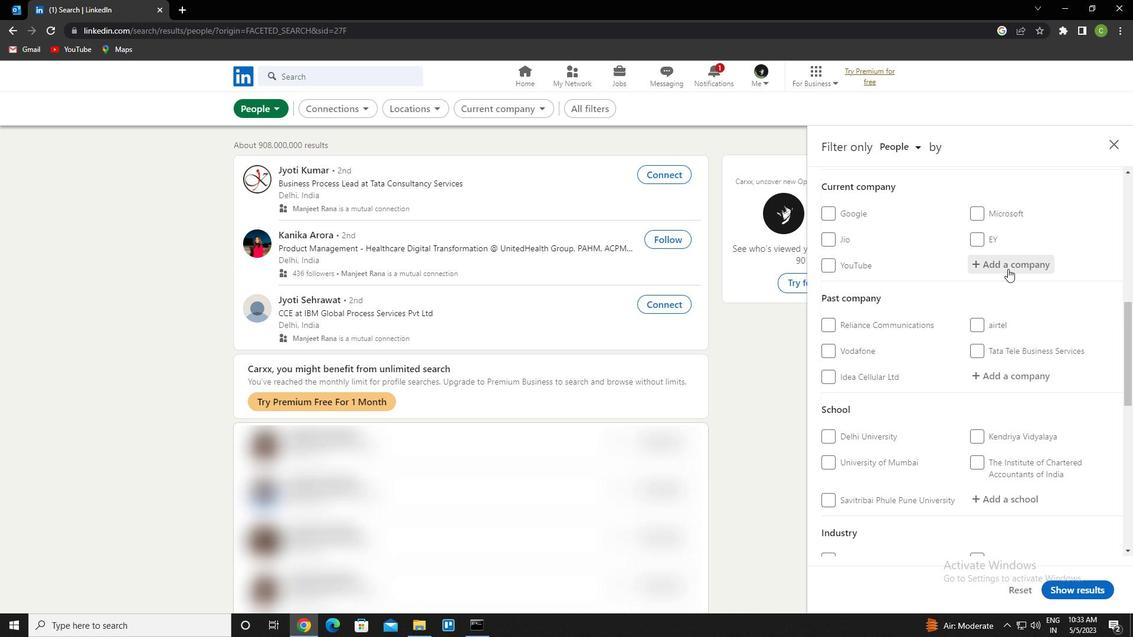 
Action: Mouse pressed left at (1008, 269)
Screenshot: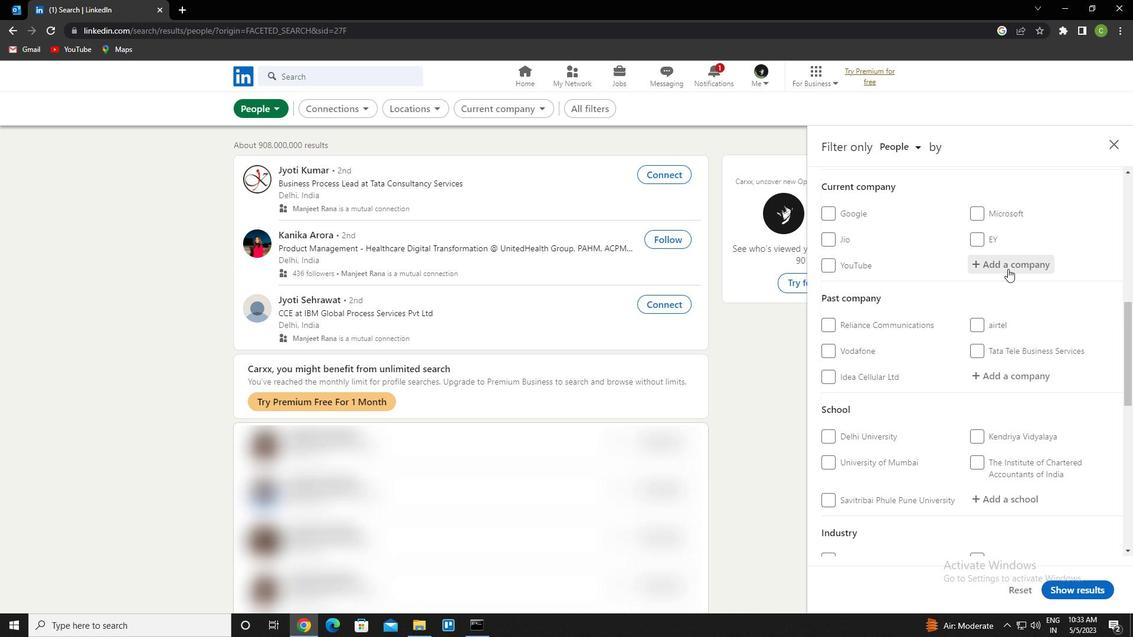 
Action: Key pressed <Key.caps_lock>h<Key.caps_lock>erbalife<Key.space>international<Key.space>india<Key.space>pvt<Key.down><Key.enter>
Screenshot: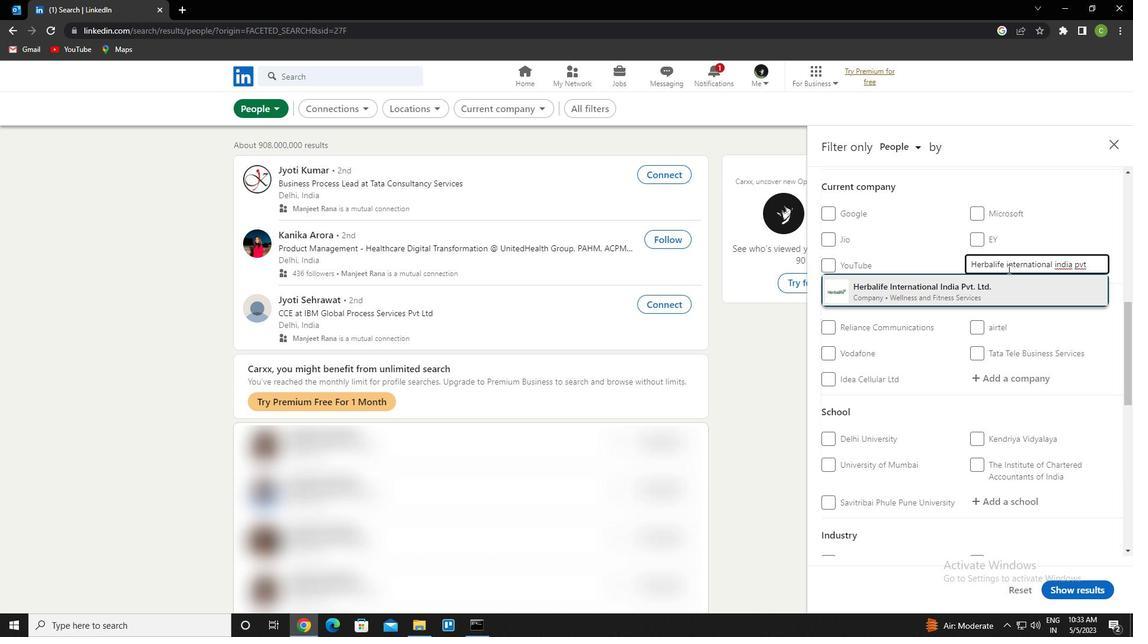
Action: Mouse moved to (1008, 269)
Screenshot: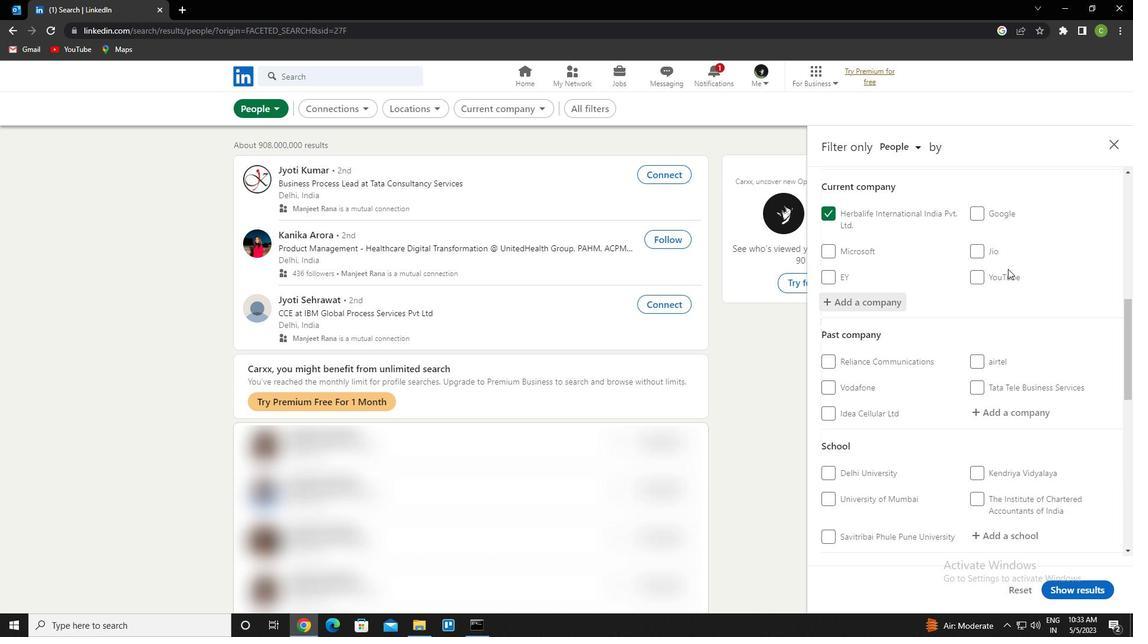 
Action: Mouse scrolled (1008, 268) with delta (0, 0)
Screenshot: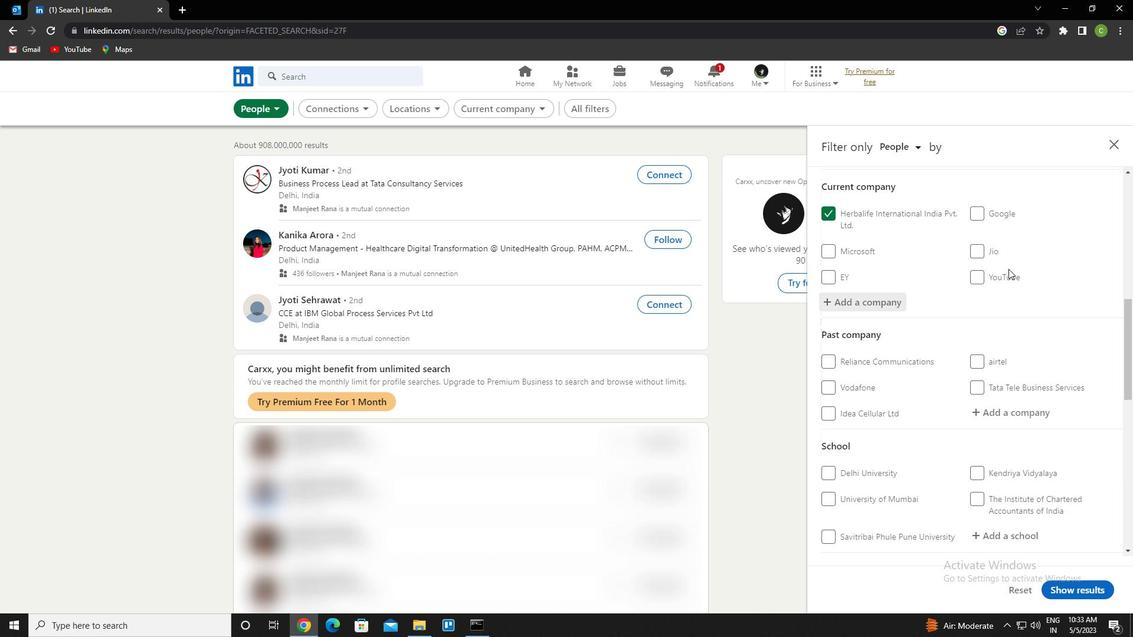 
Action: Mouse moved to (1004, 273)
Screenshot: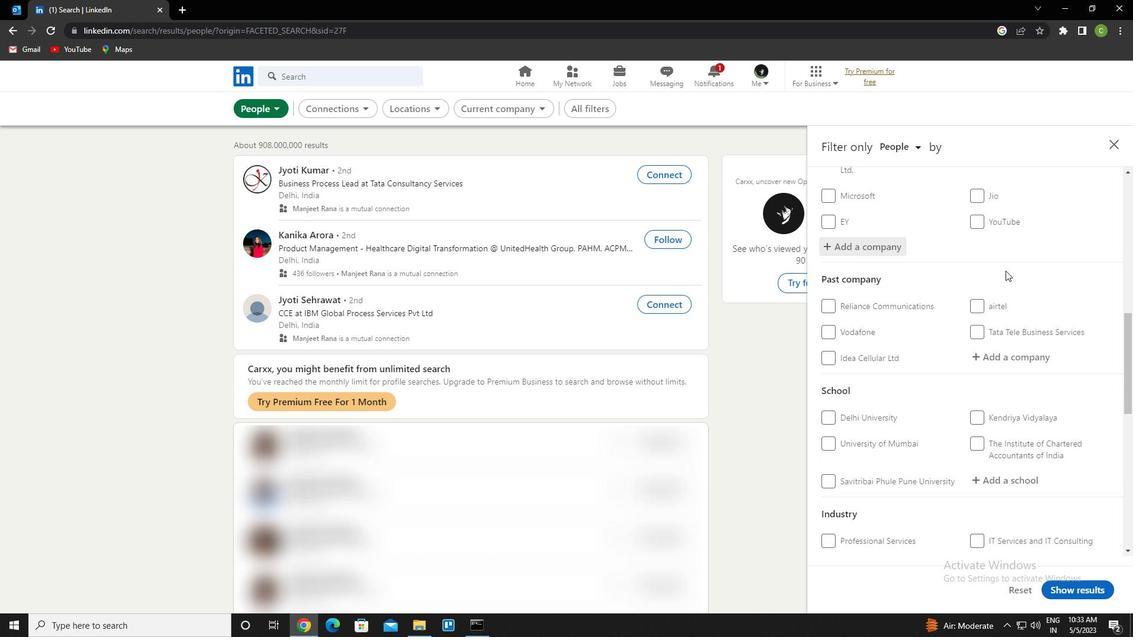 
Action: Mouse scrolled (1004, 273) with delta (0, 0)
Screenshot: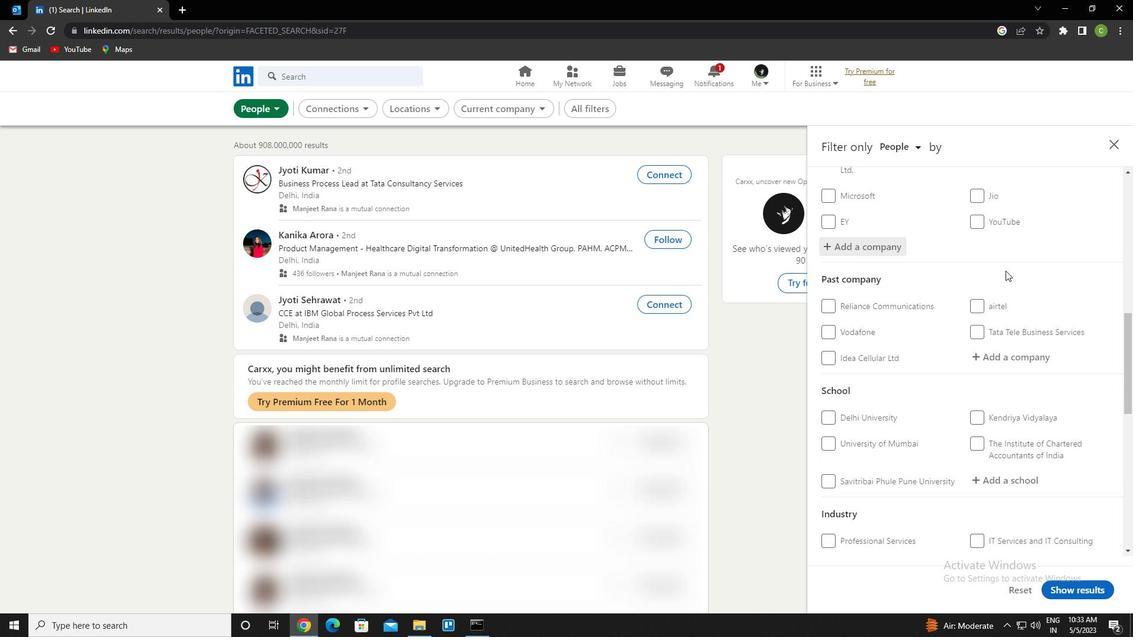 
Action: Mouse moved to (1002, 277)
Screenshot: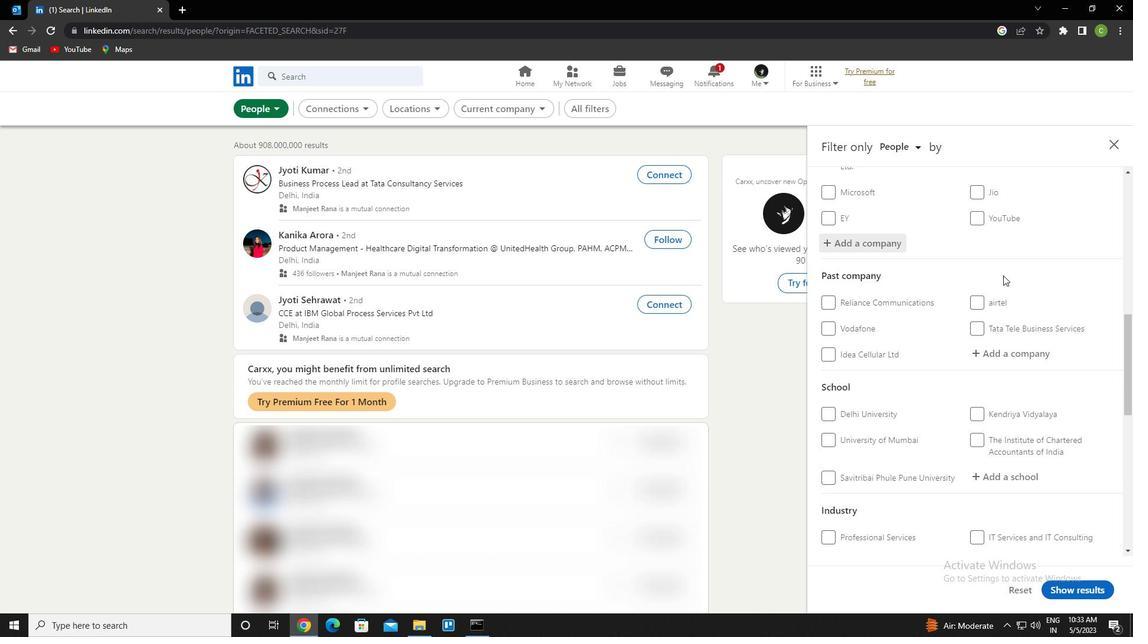 
Action: Mouse scrolled (1002, 276) with delta (0, 0)
Screenshot: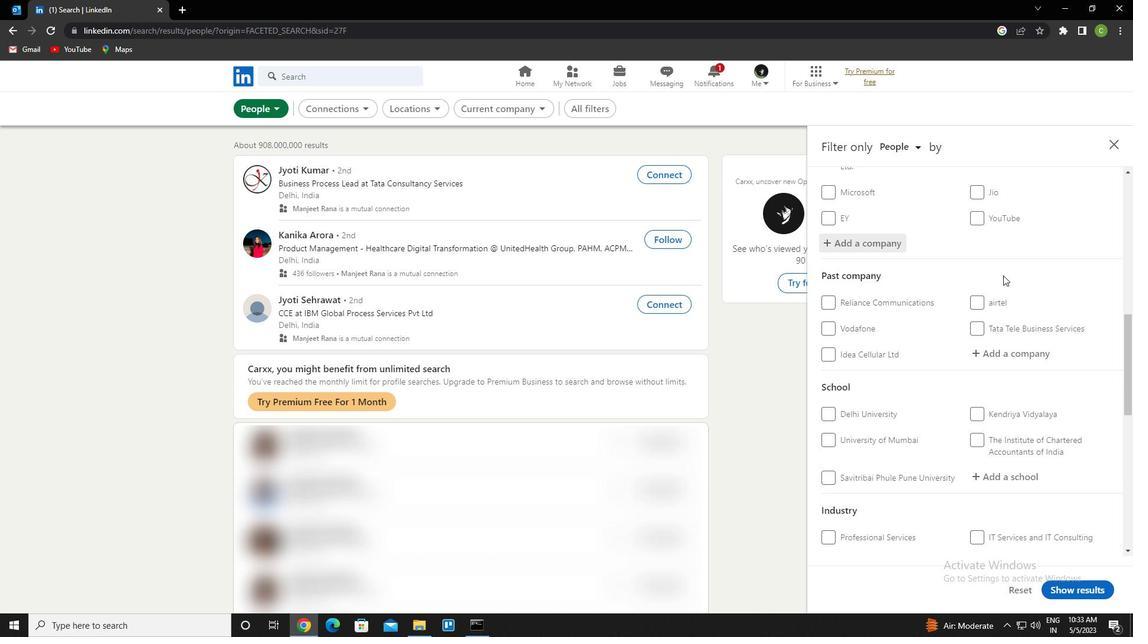 
Action: Mouse moved to (1012, 354)
Screenshot: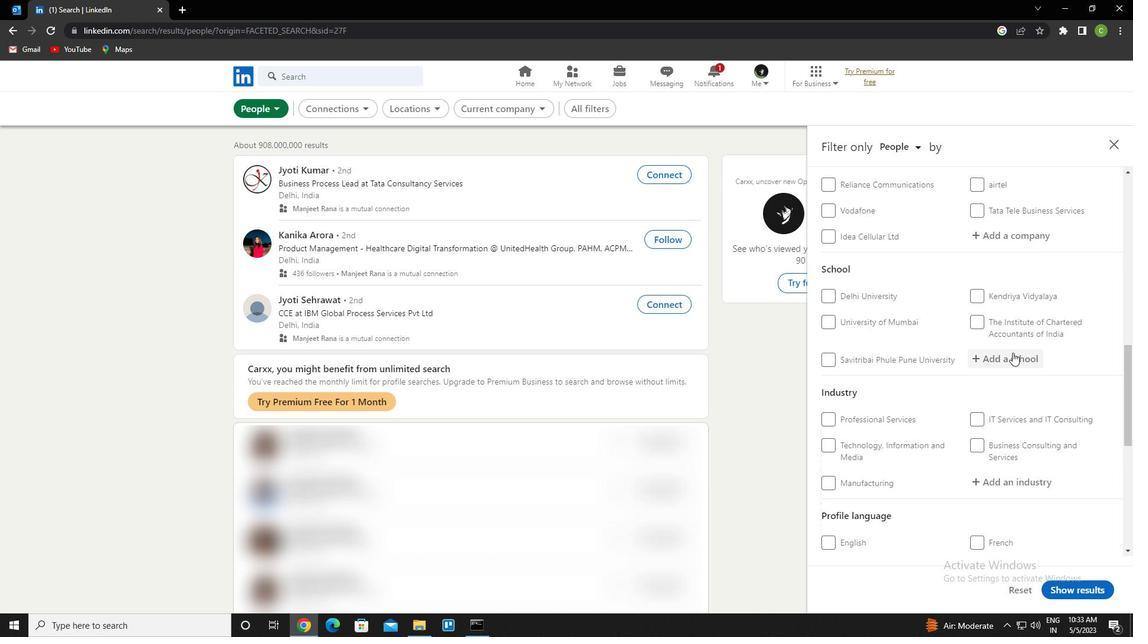 
Action: Mouse pressed left at (1012, 354)
Screenshot: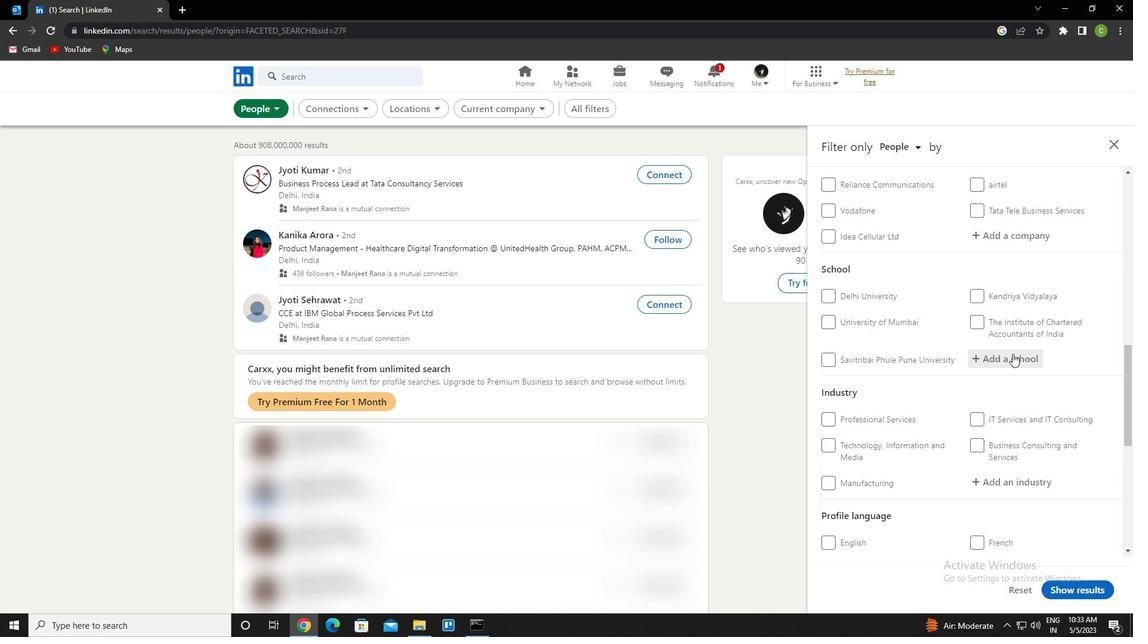 
Action: Key pressed <Key.caps_lock>g.h<Key.space>r<Key.caps_lock>aisoni<Key.space>college<Key.space>of<Key.space>engineering<Key.down><Key.down><Key.enter>
Screenshot: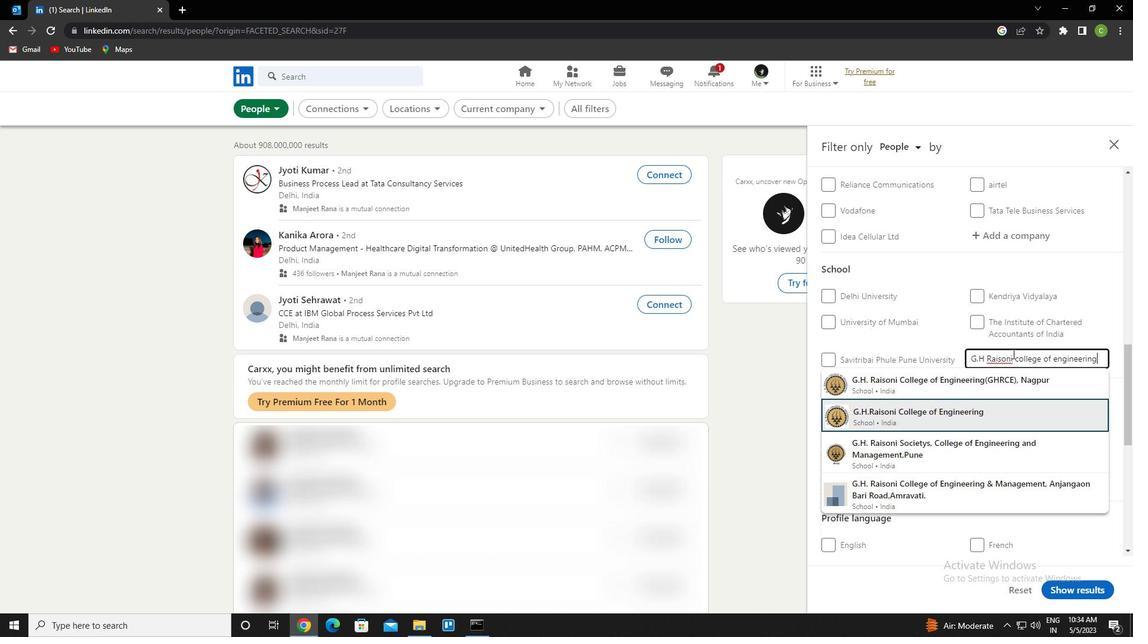 
Action: Mouse scrolled (1012, 353) with delta (0, 0)
Screenshot: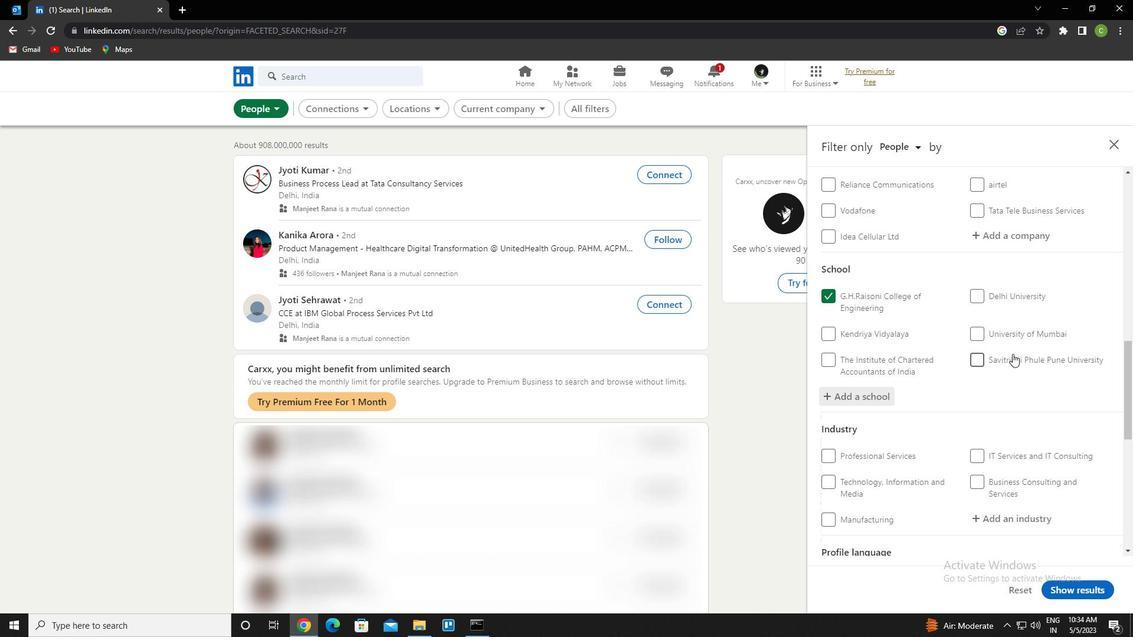 
Action: Mouse scrolled (1012, 353) with delta (0, 0)
Screenshot: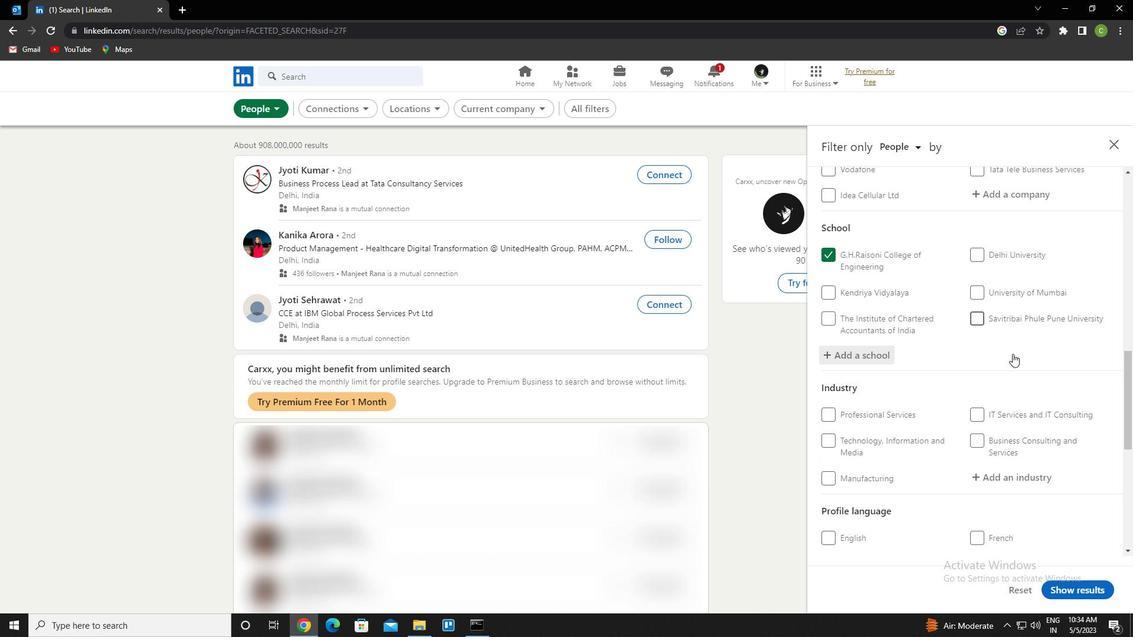 
Action: Mouse scrolled (1012, 353) with delta (0, 0)
Screenshot: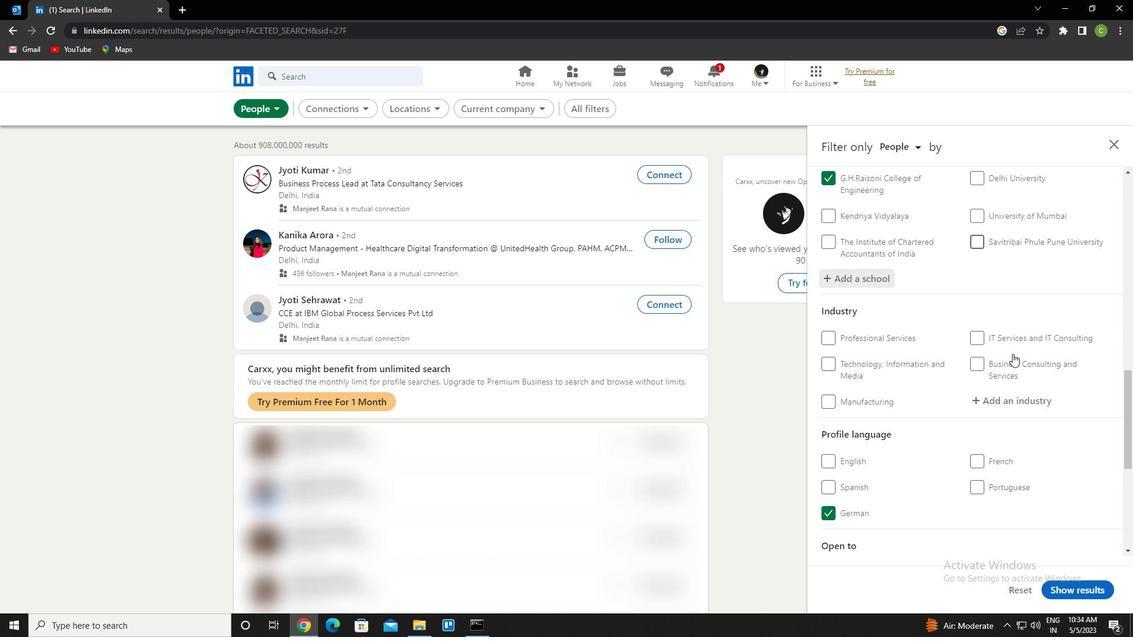
Action: Mouse scrolled (1012, 353) with delta (0, 0)
Screenshot: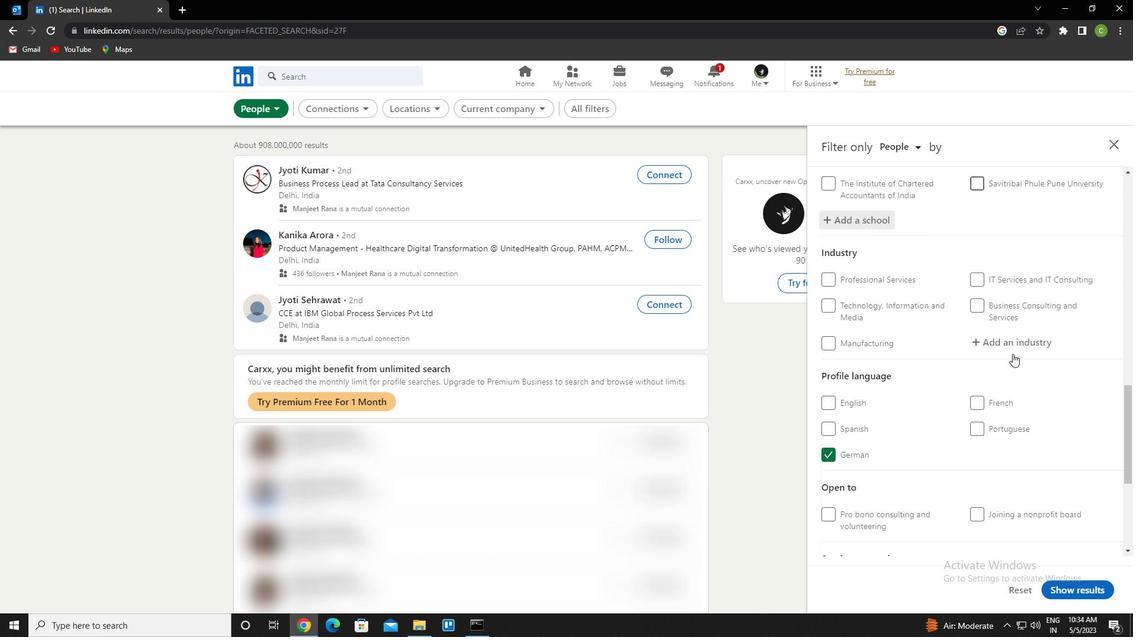 
Action: Mouse scrolled (1012, 353) with delta (0, 0)
Screenshot: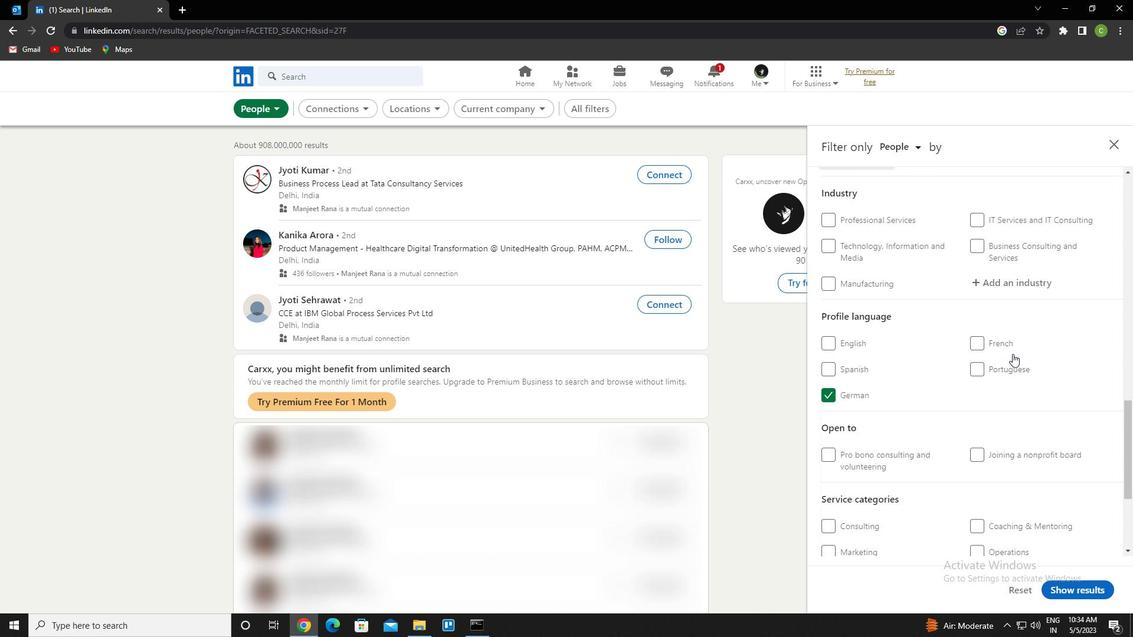 
Action: Mouse scrolled (1012, 354) with delta (0, 0)
Screenshot: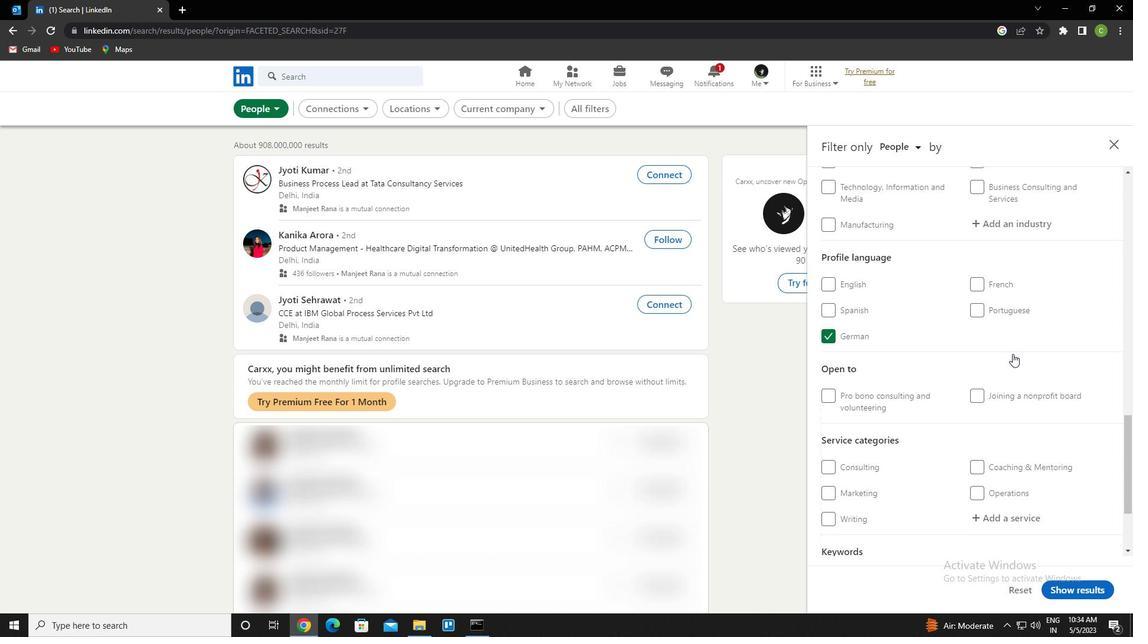 
Action: Mouse moved to (1023, 285)
Screenshot: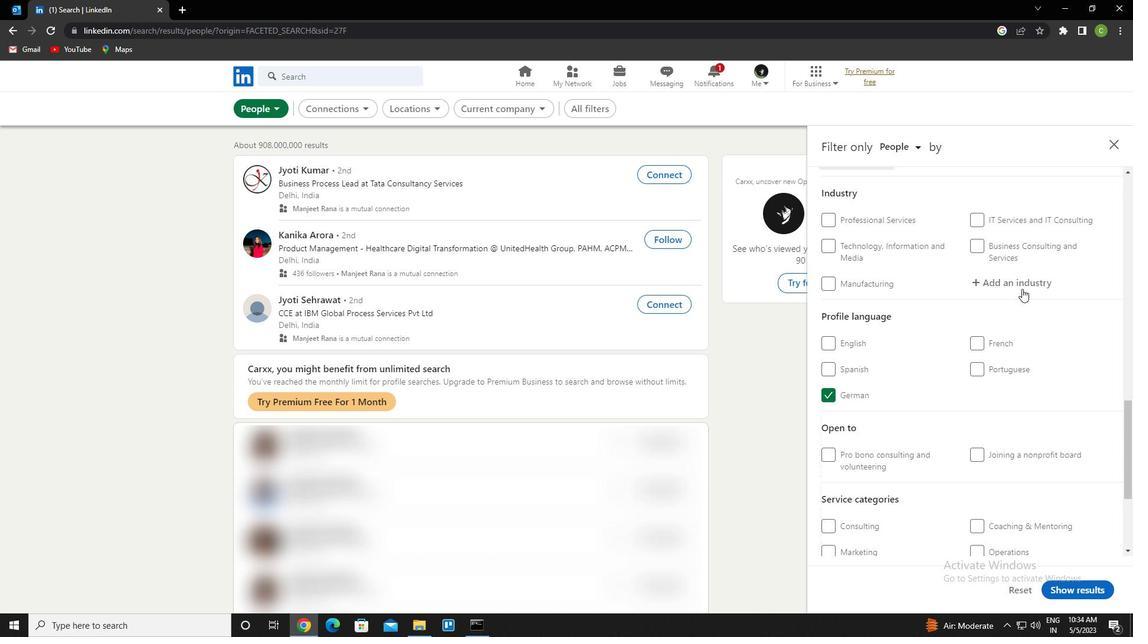 
Action: Mouse pressed left at (1023, 285)
Screenshot: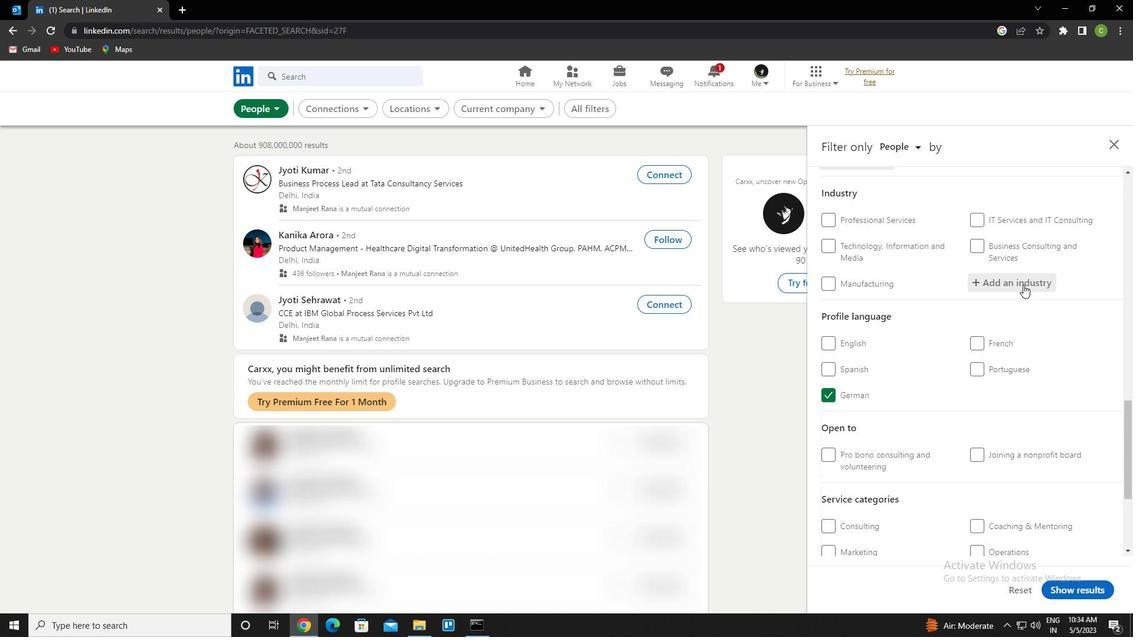 
Action: Key pressed <Key.caps_lock>s<Key.caps_lock>aving<Key.space>institution<Key.left><Key.left>ctrl+S
Screenshot: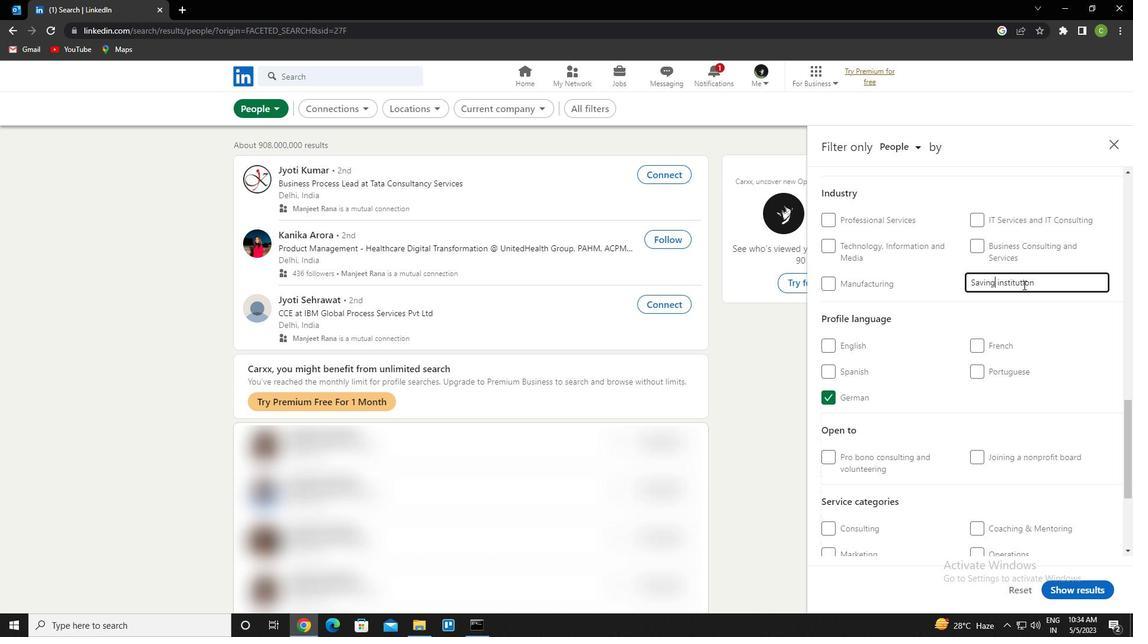 
Action: Mouse scrolled (1023, 284) with delta (0, 0)
Screenshot: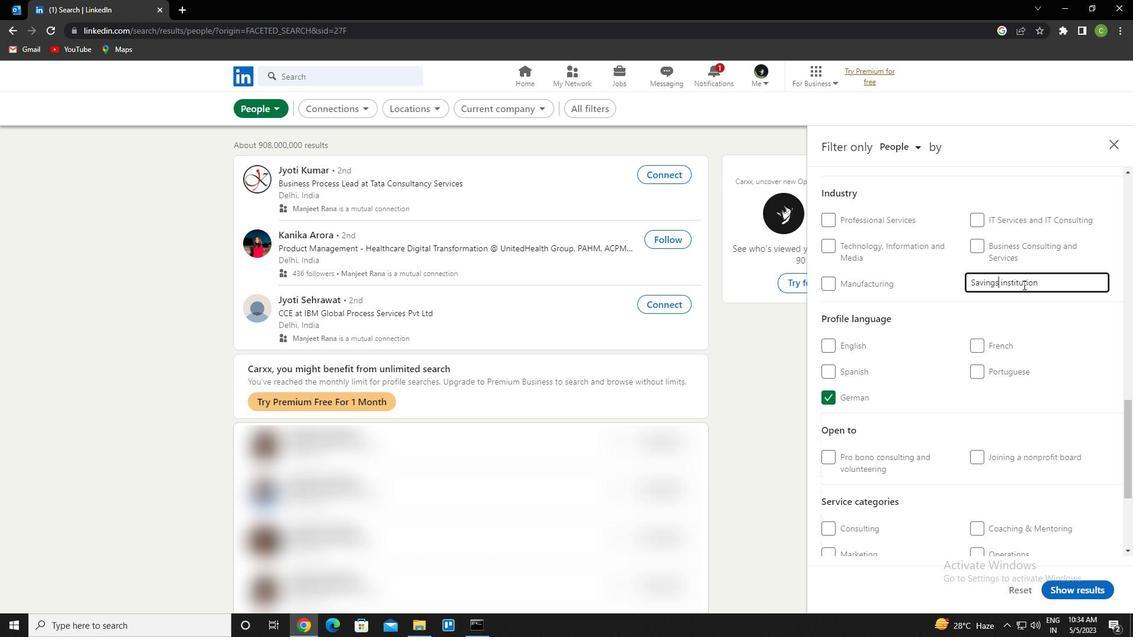 
Action: Mouse moved to (1043, 220)
Screenshot: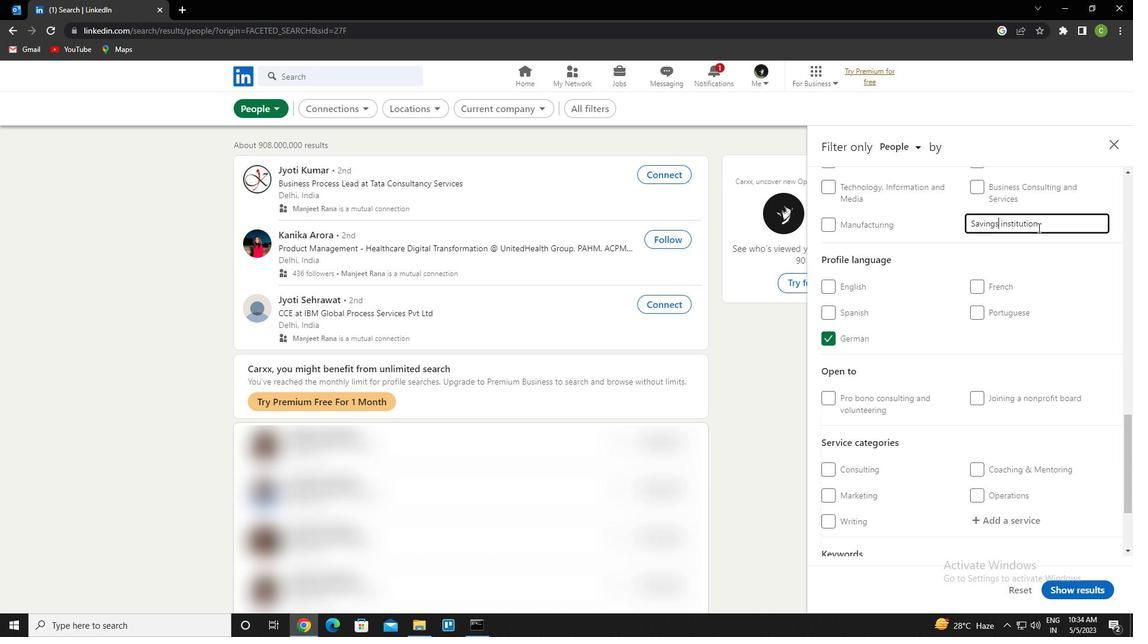 
Action: Mouse pressed left at (1043, 220)
Screenshot: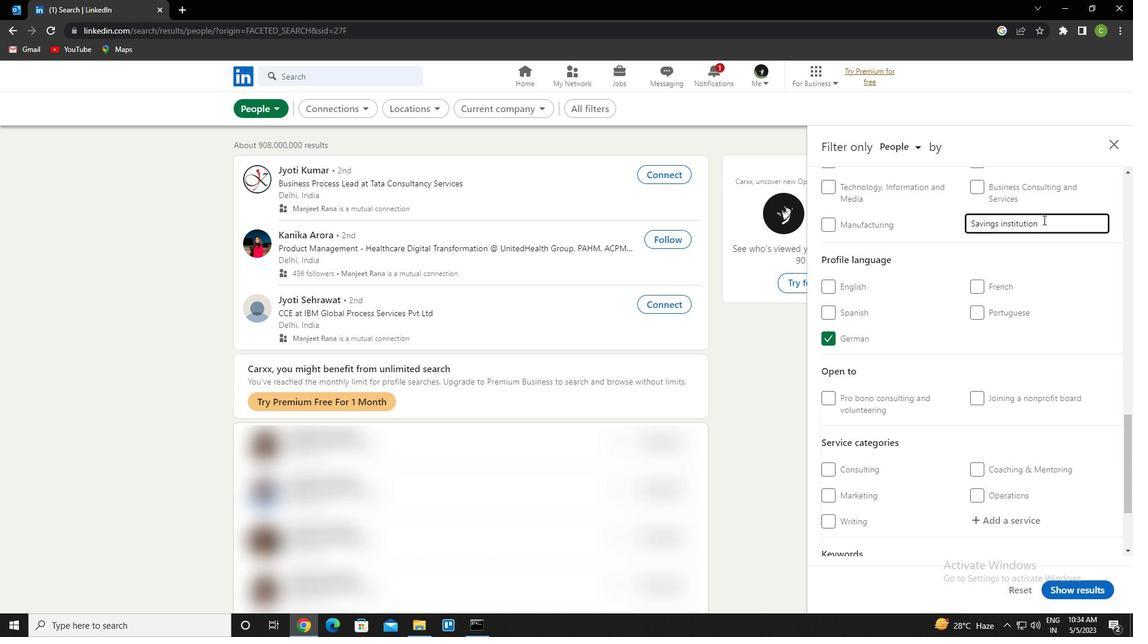
Action: Mouse moved to (1031, 333)
Screenshot: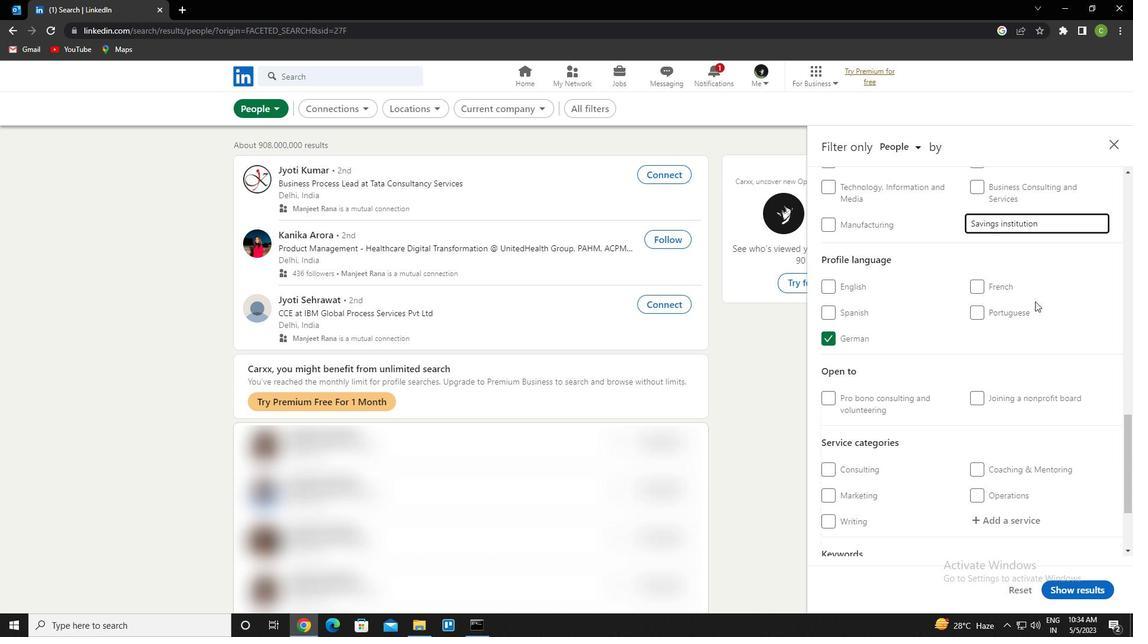 
Action: Key pressed s
Screenshot: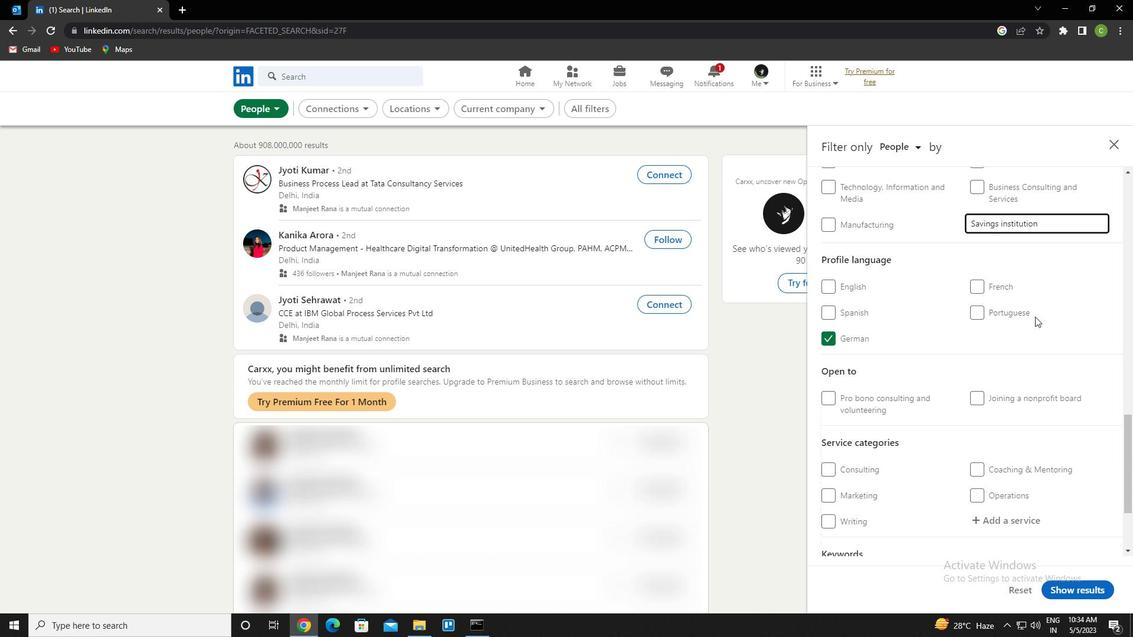 
Action: Mouse moved to (1025, 366)
Screenshot: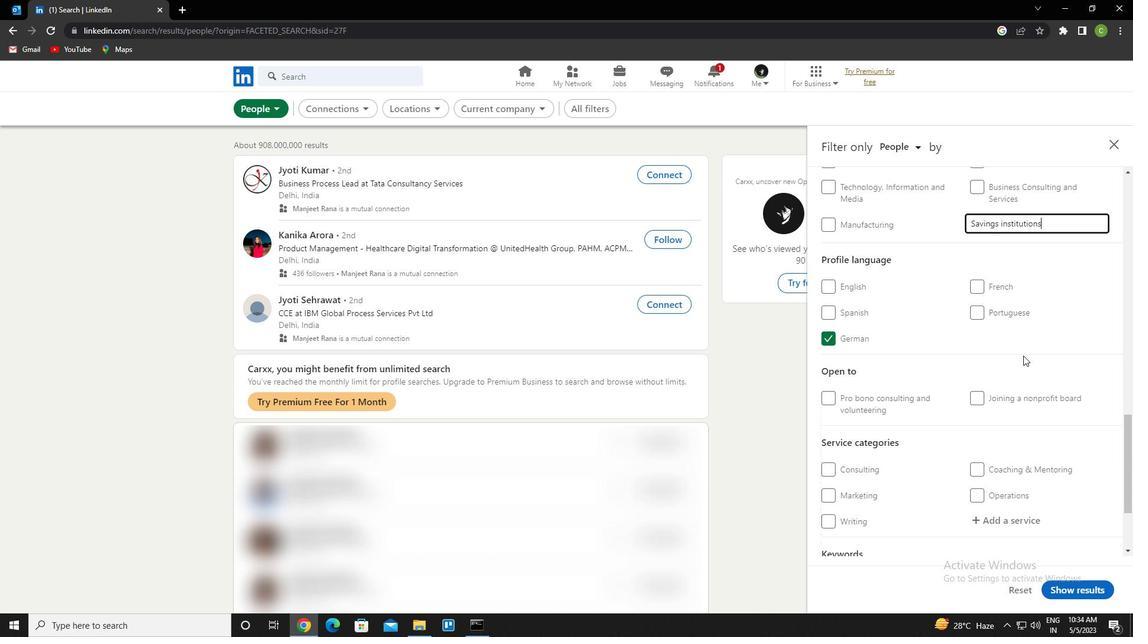
Action: Mouse scrolled (1025, 365) with delta (0, 0)
Screenshot: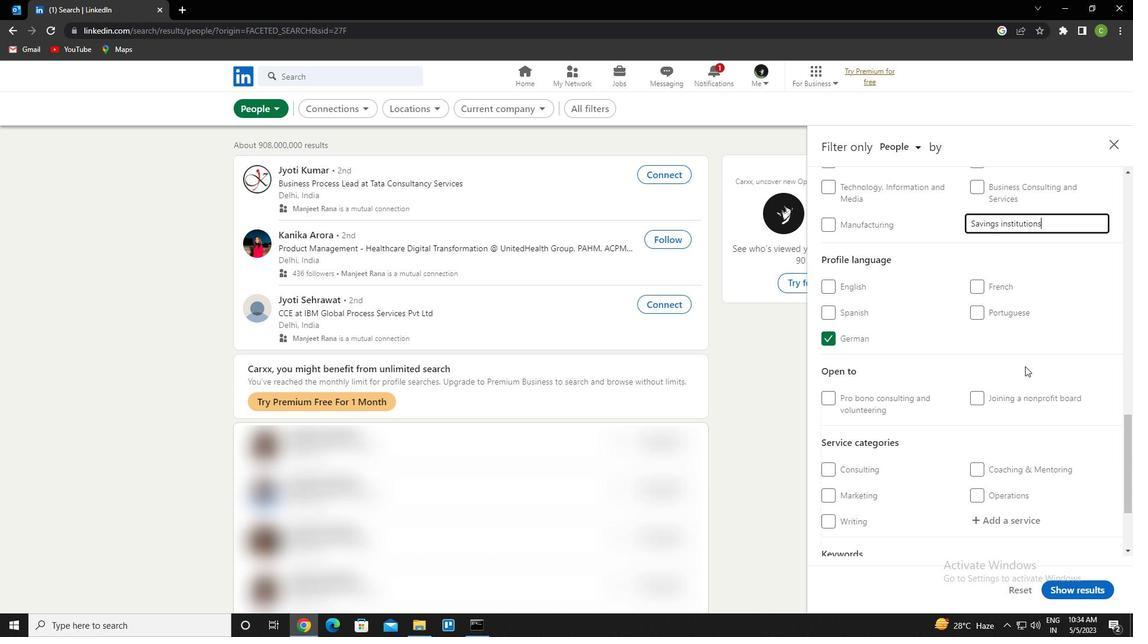 
Action: Mouse moved to (989, 189)
Screenshot: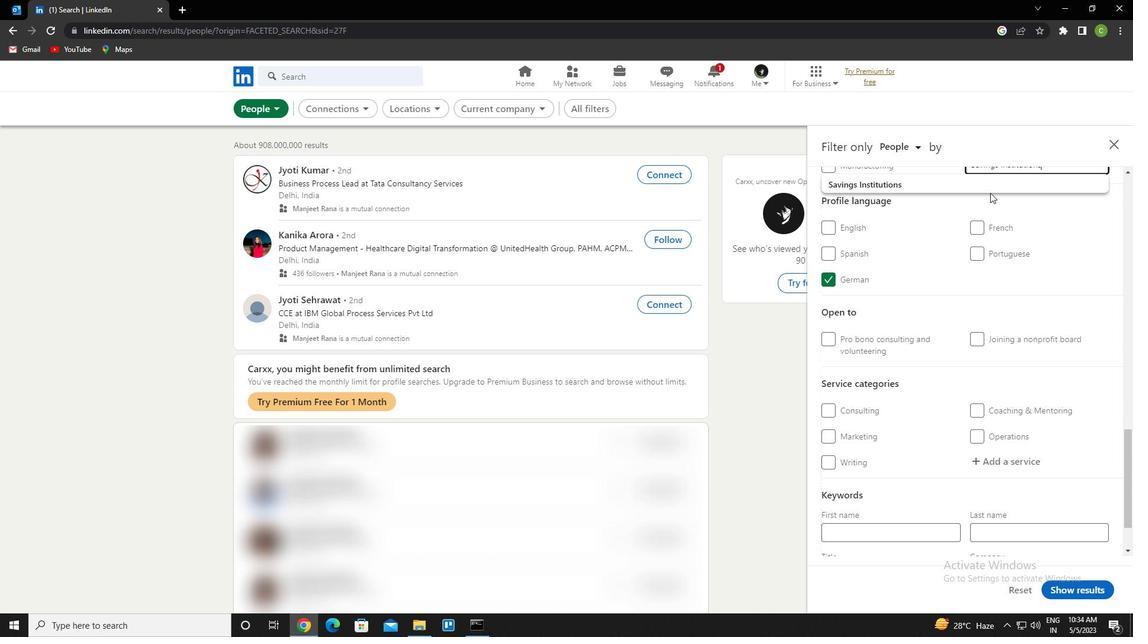 
Action: Mouse pressed left at (989, 189)
Screenshot: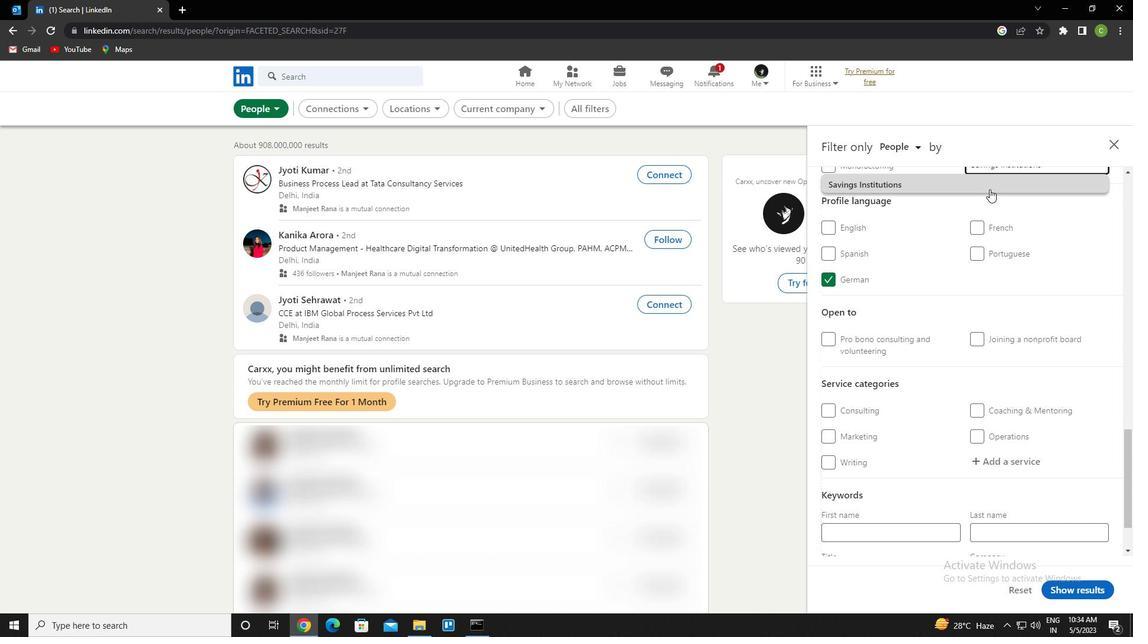 
Action: Mouse moved to (1007, 315)
Screenshot: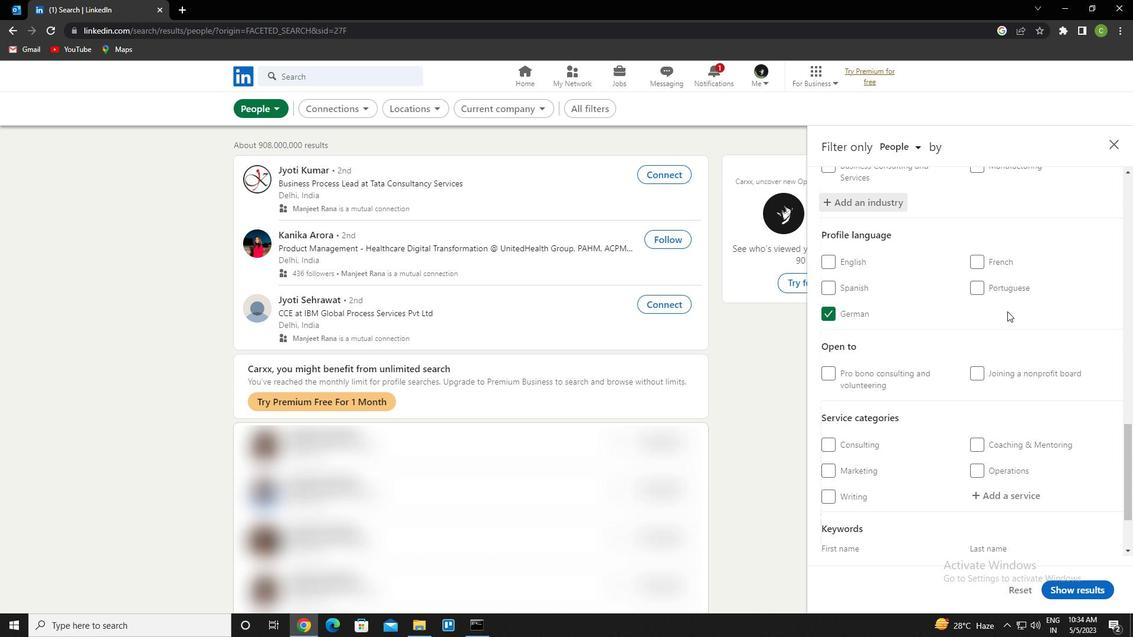 
Action: Mouse scrolled (1007, 315) with delta (0, 0)
Screenshot: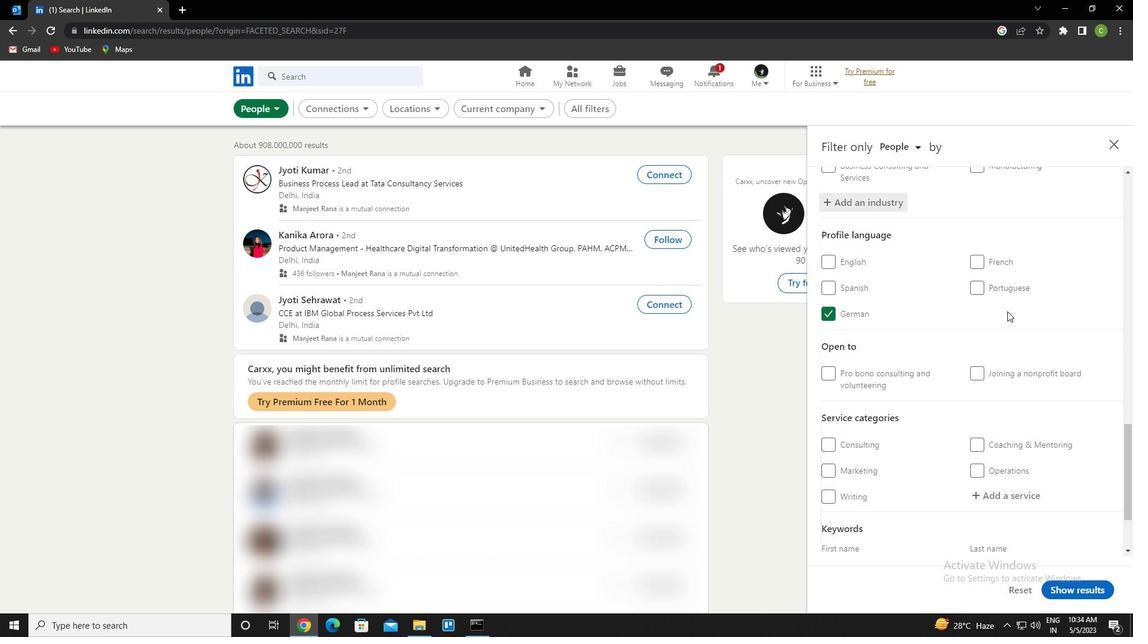 
Action: Mouse moved to (1007, 319)
Screenshot: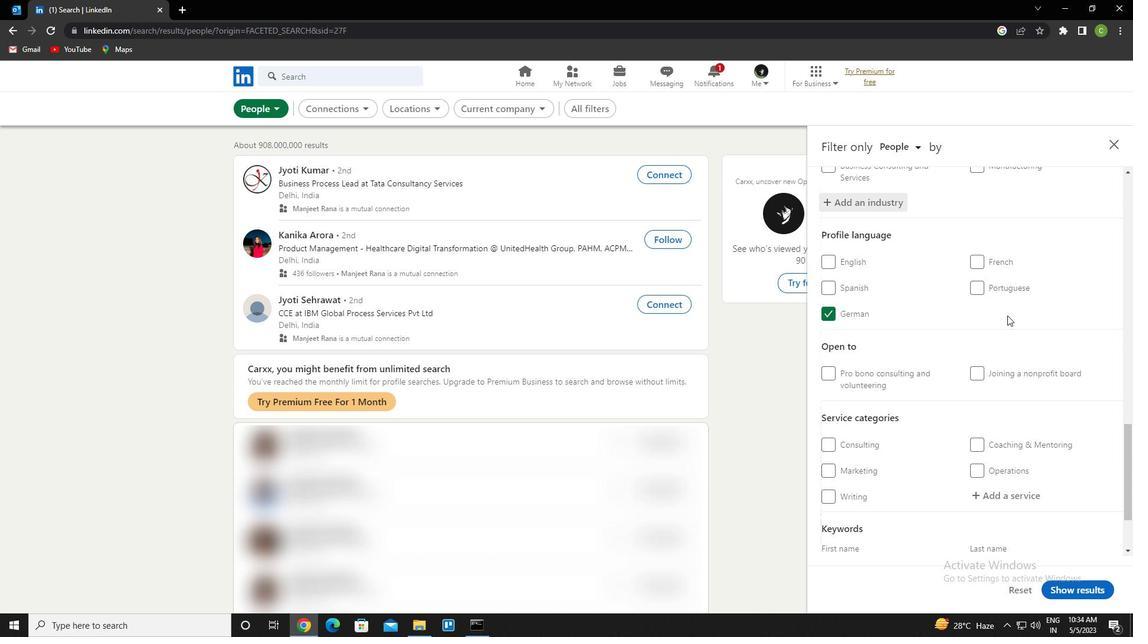 
Action: Mouse scrolled (1007, 318) with delta (0, 0)
Screenshot: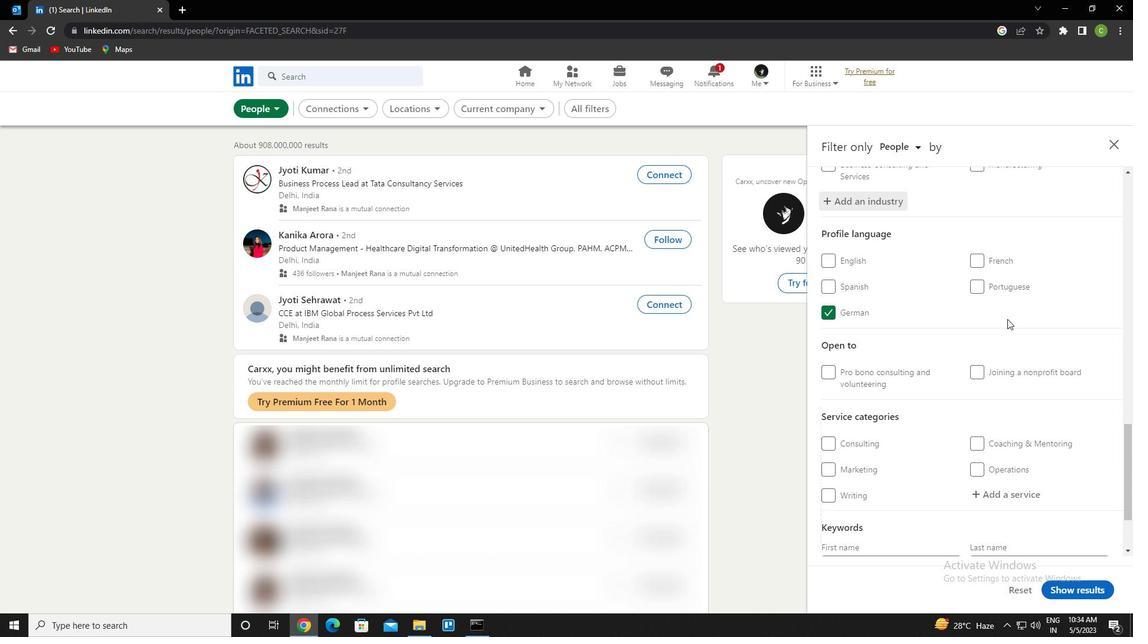 
Action: Mouse moved to (1007, 320)
Screenshot: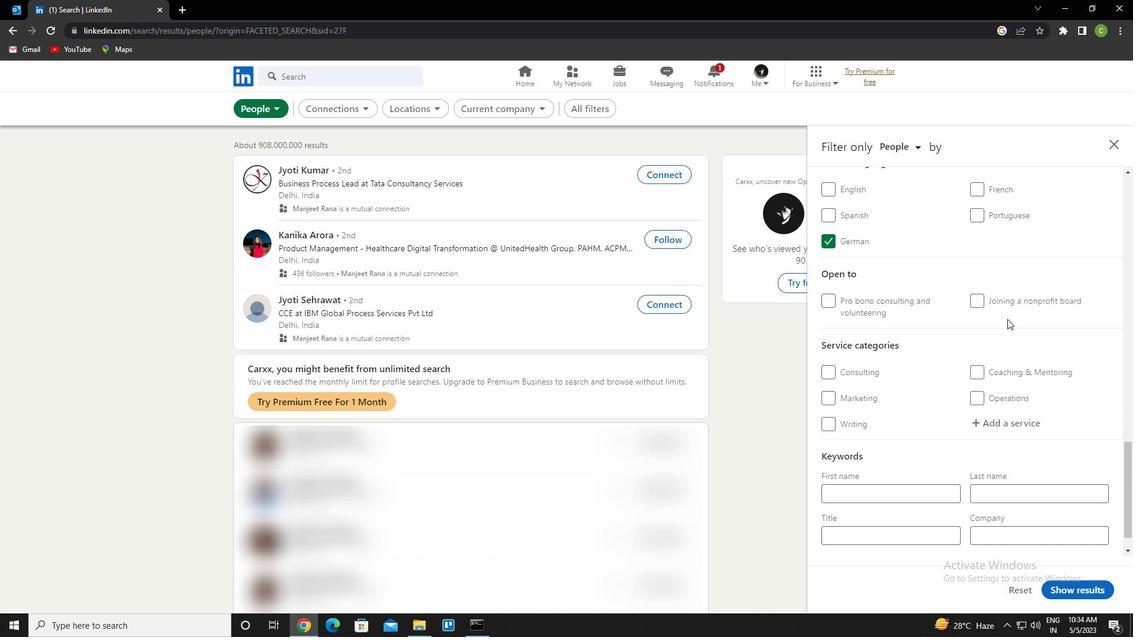 
Action: Mouse scrolled (1007, 319) with delta (0, 0)
Screenshot: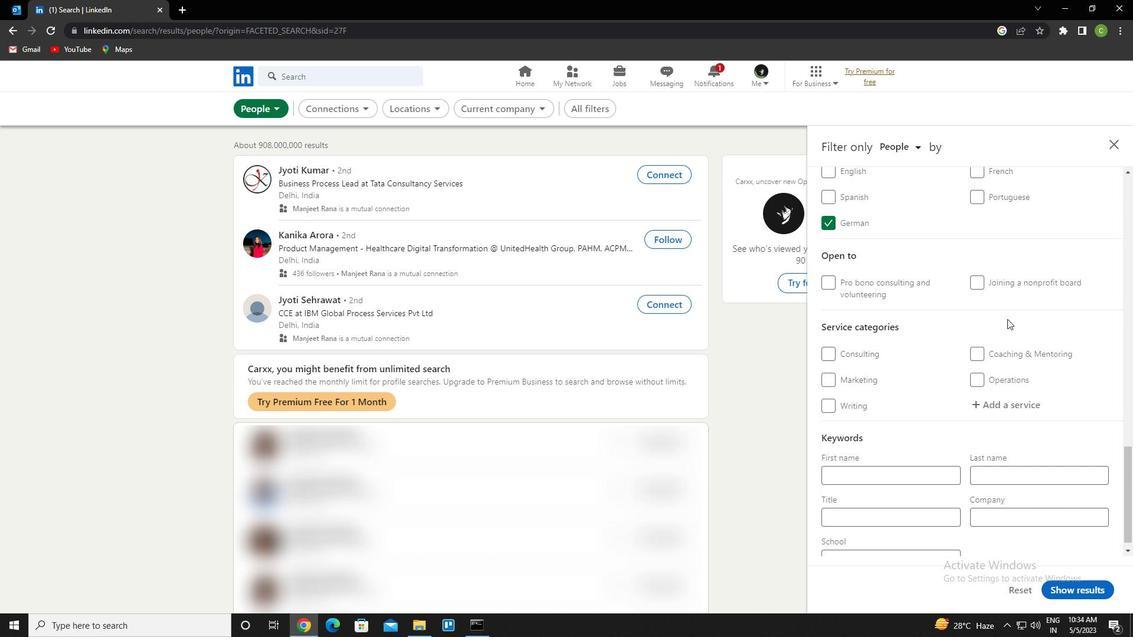 
Action: Mouse moved to (1003, 384)
Screenshot: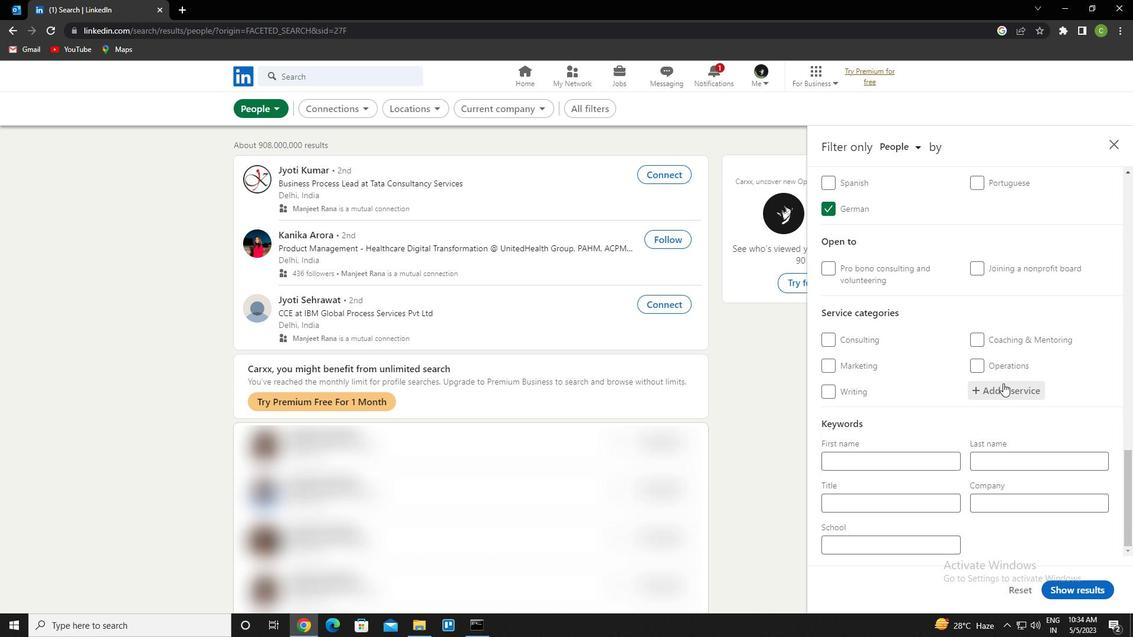 
Action: Mouse pressed left at (1003, 384)
Screenshot: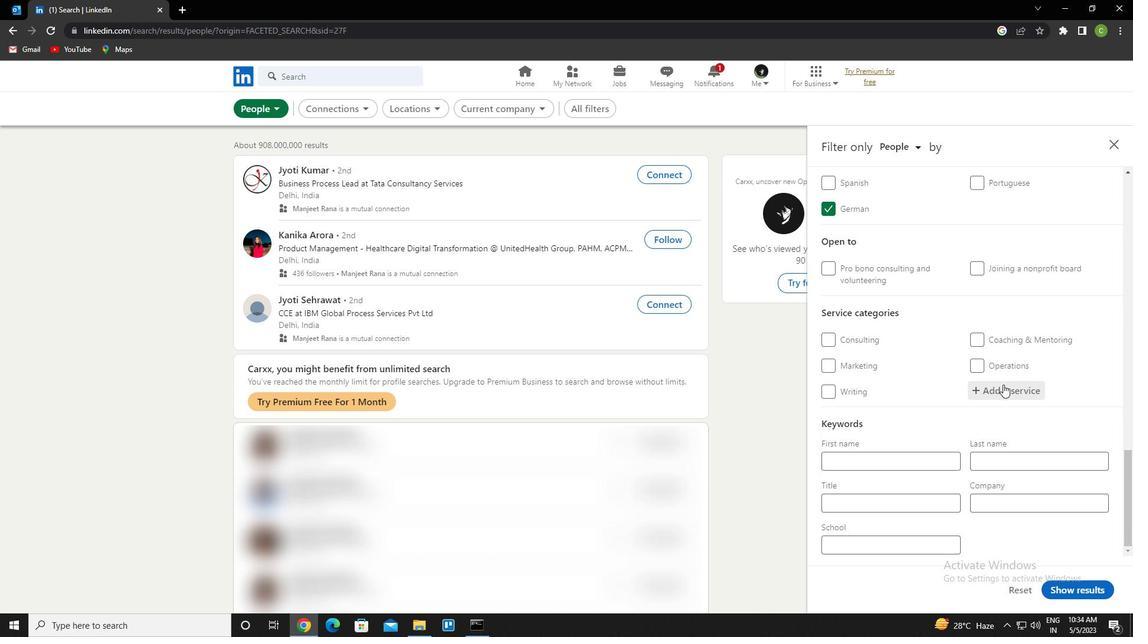 
Action: Mouse moved to (1002, 384)
Screenshot: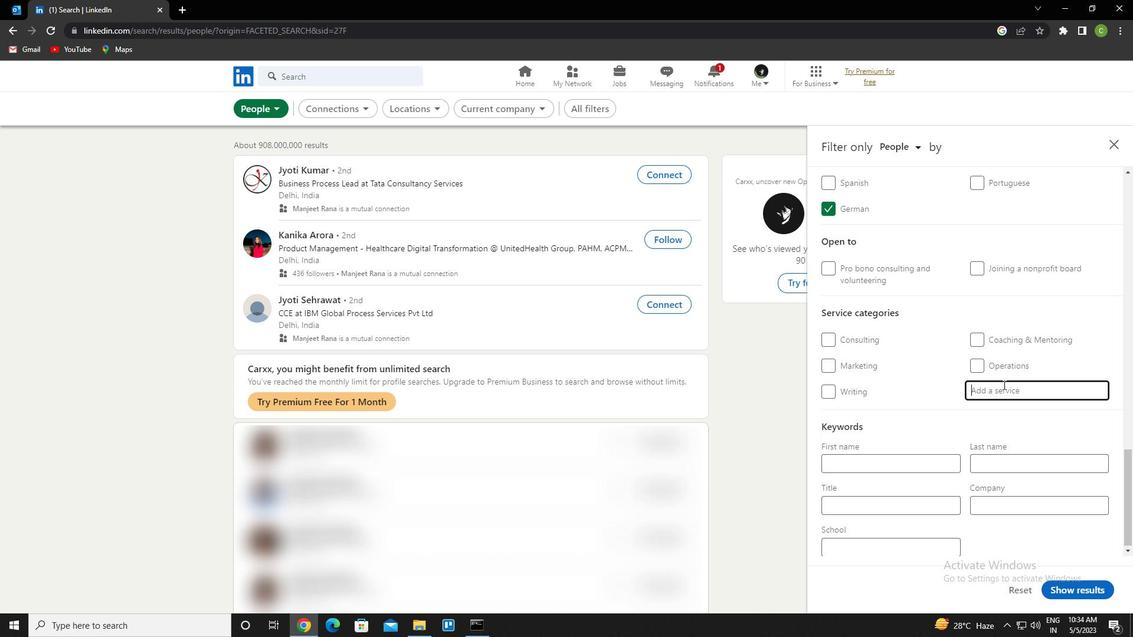
Action: Key pressed <Key.caps_lock>t<Key.caps_lock>rade<Key.space>show<Key.down><Key.enter>
Screenshot: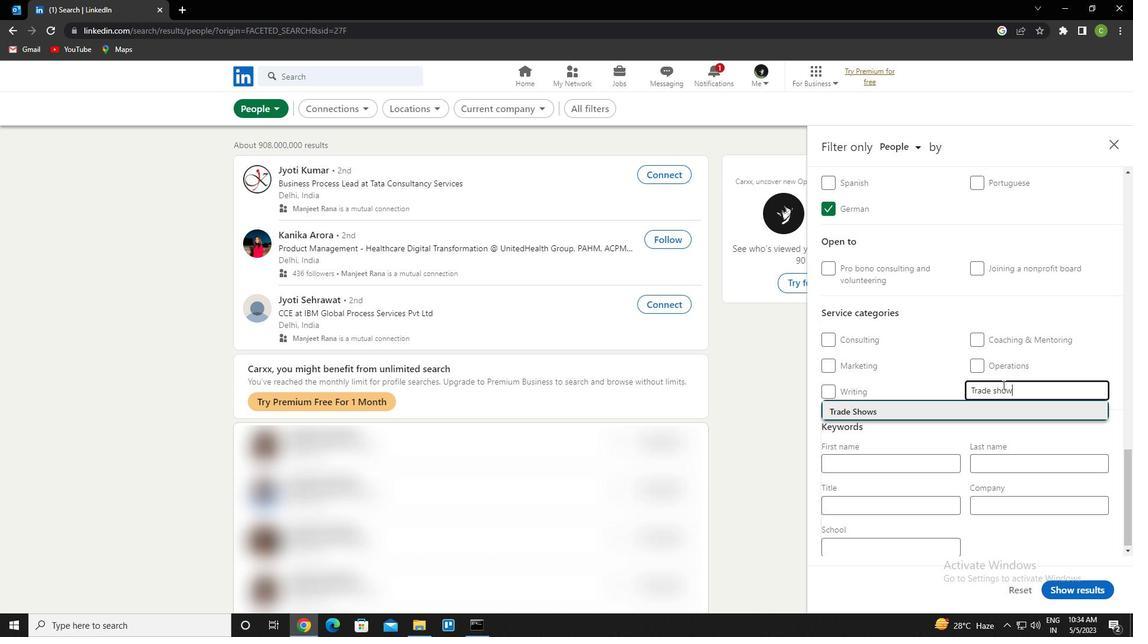 
Action: Mouse scrolled (1002, 384) with delta (0, 0)
Screenshot: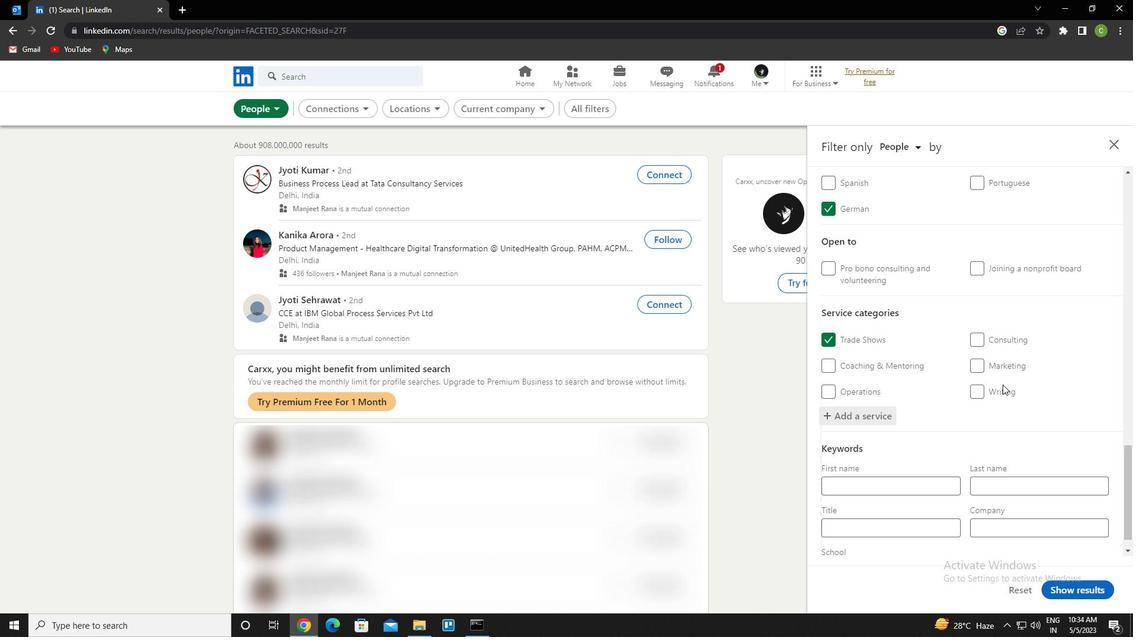 
Action: Mouse scrolled (1002, 384) with delta (0, 0)
Screenshot: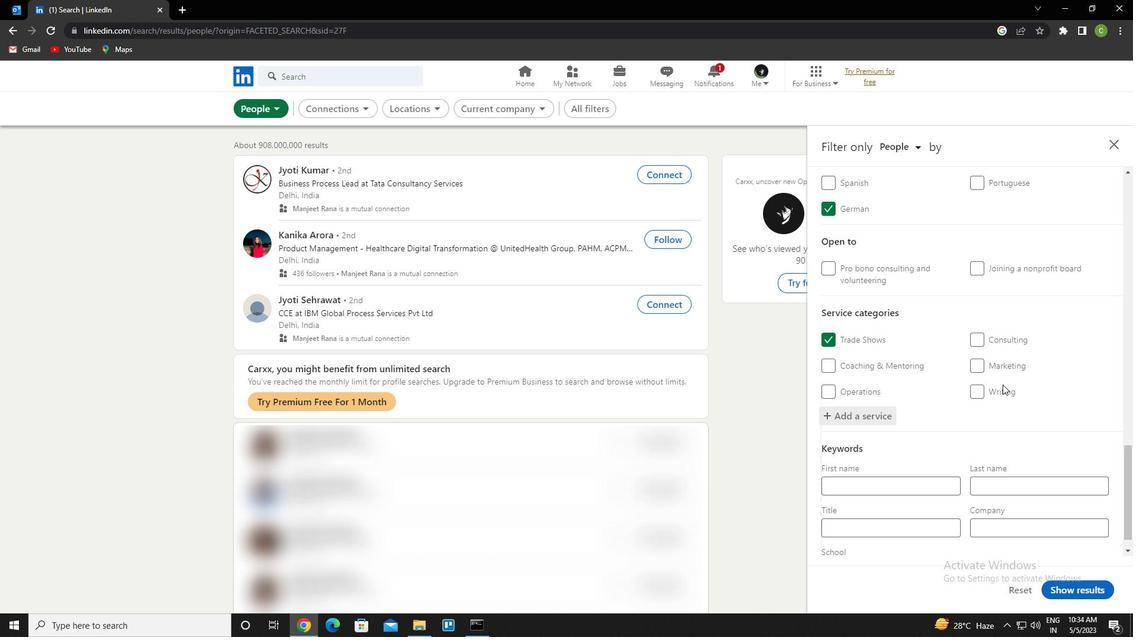
Action: Mouse scrolled (1002, 384) with delta (0, 0)
Screenshot: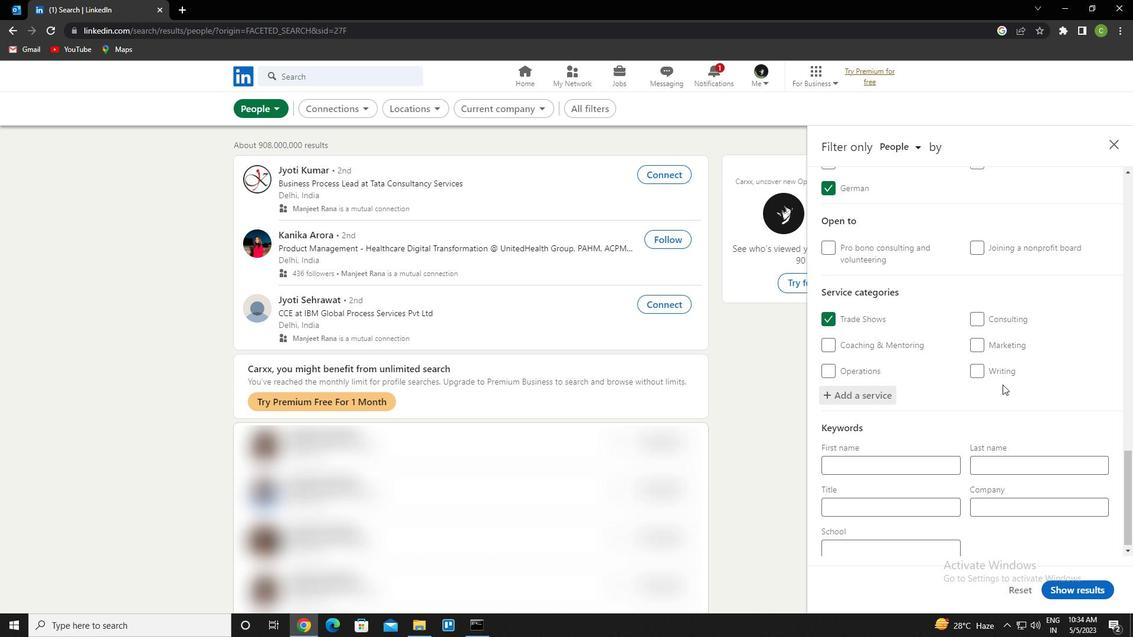 
Action: Mouse moved to (888, 509)
Screenshot: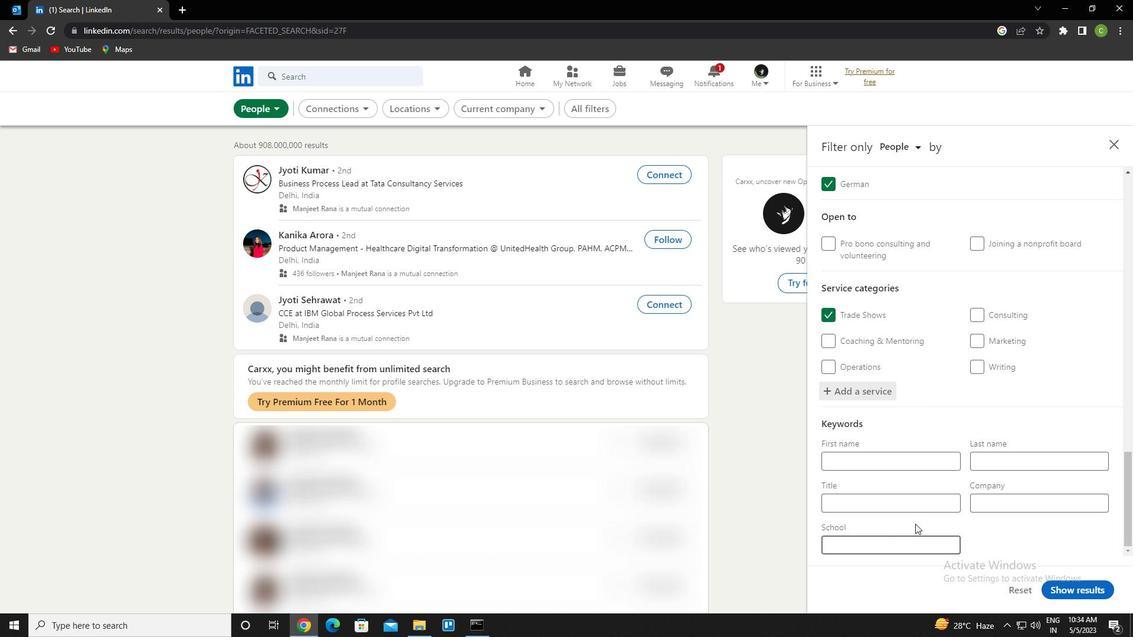 
Action: Mouse pressed left at (888, 509)
Screenshot: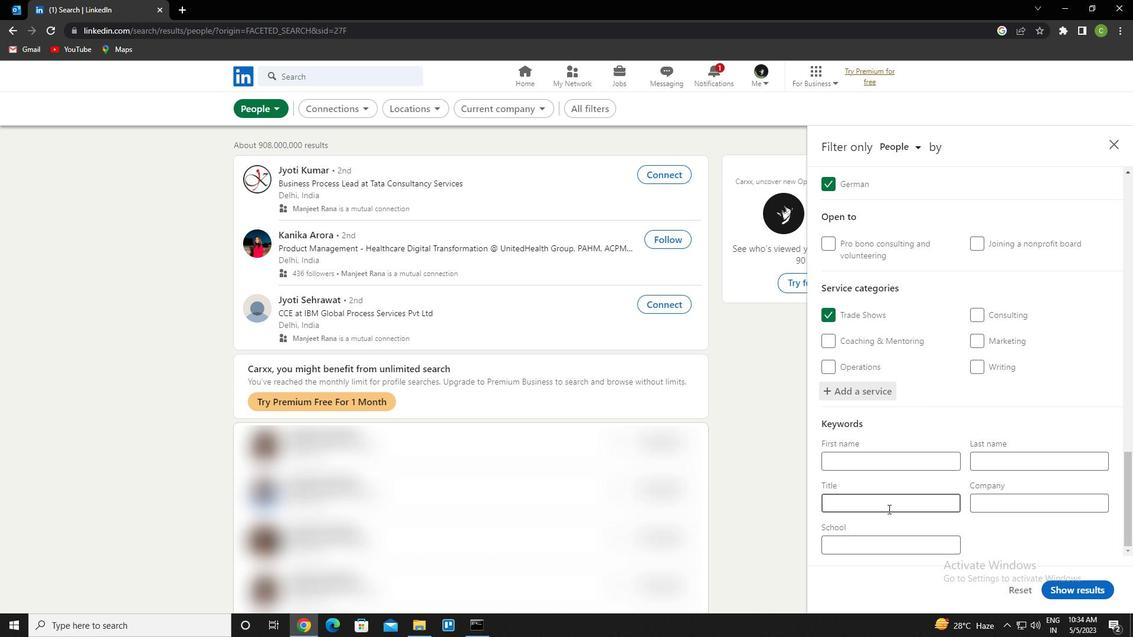 
Action: Mouse moved to (891, 504)
Screenshot: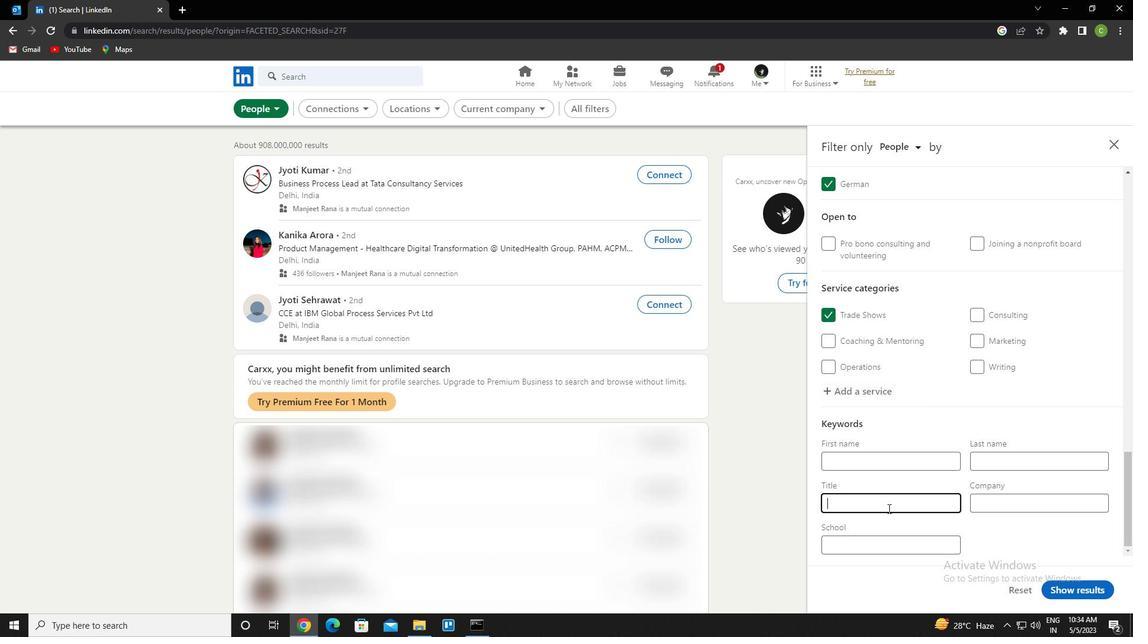 
Action: Key pressed <Key.caps_lock>d<Key.caps_lock>esk<Key.space><Key.caps_lock>a<Key.caps_lock>ssociate
Screenshot: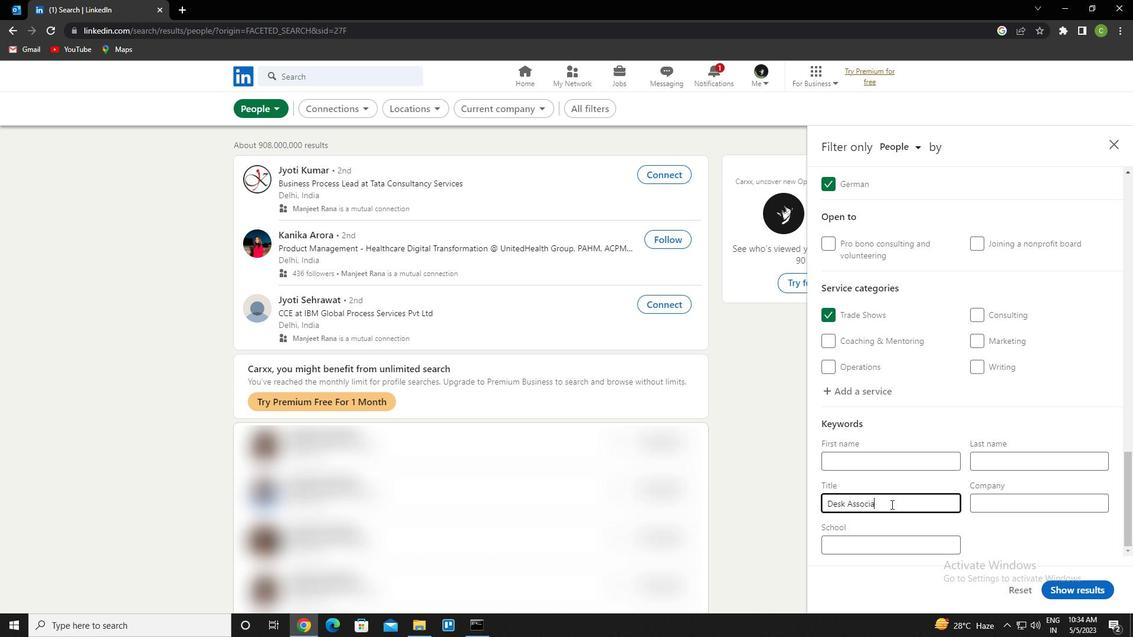 
Action: Mouse moved to (1077, 590)
Screenshot: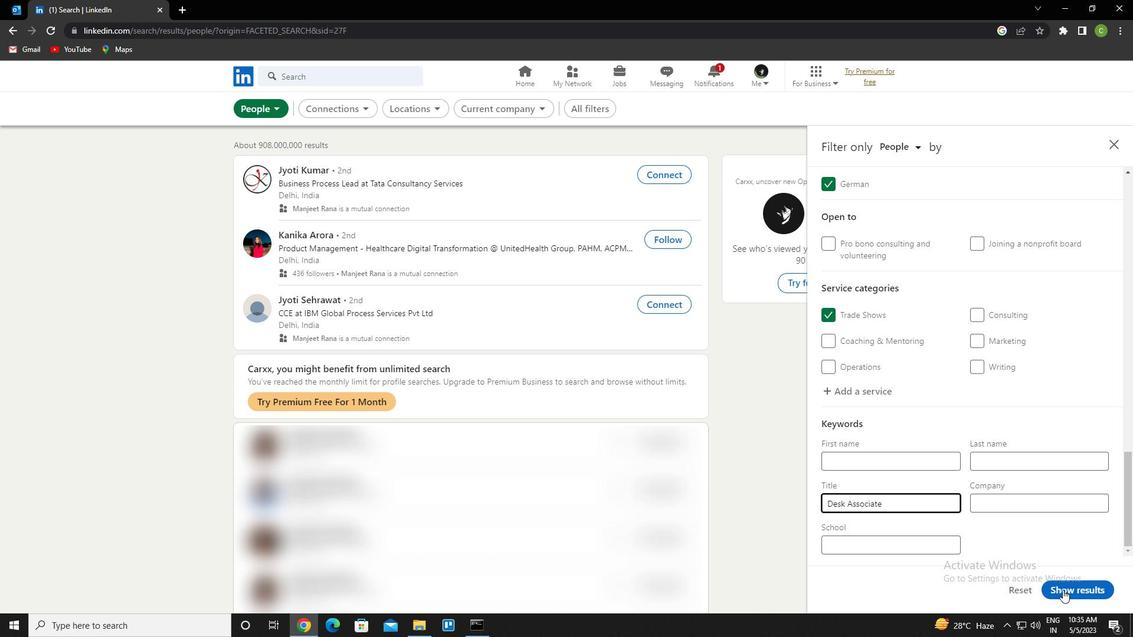 
Action: Mouse pressed left at (1077, 590)
Screenshot: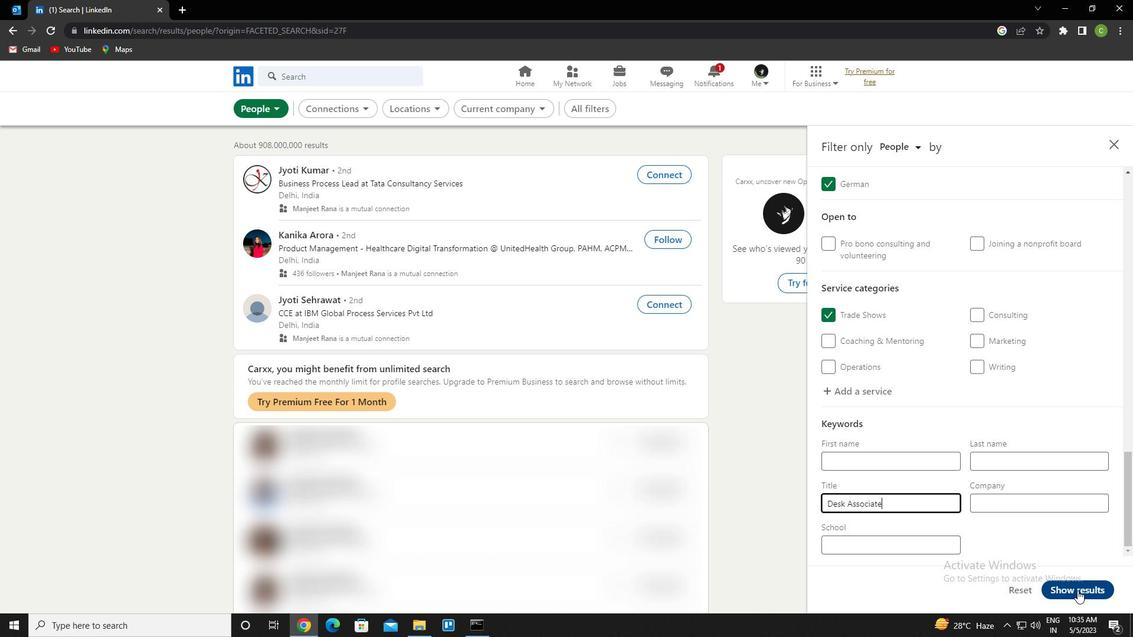 
Action: Mouse moved to (738, 494)
Screenshot: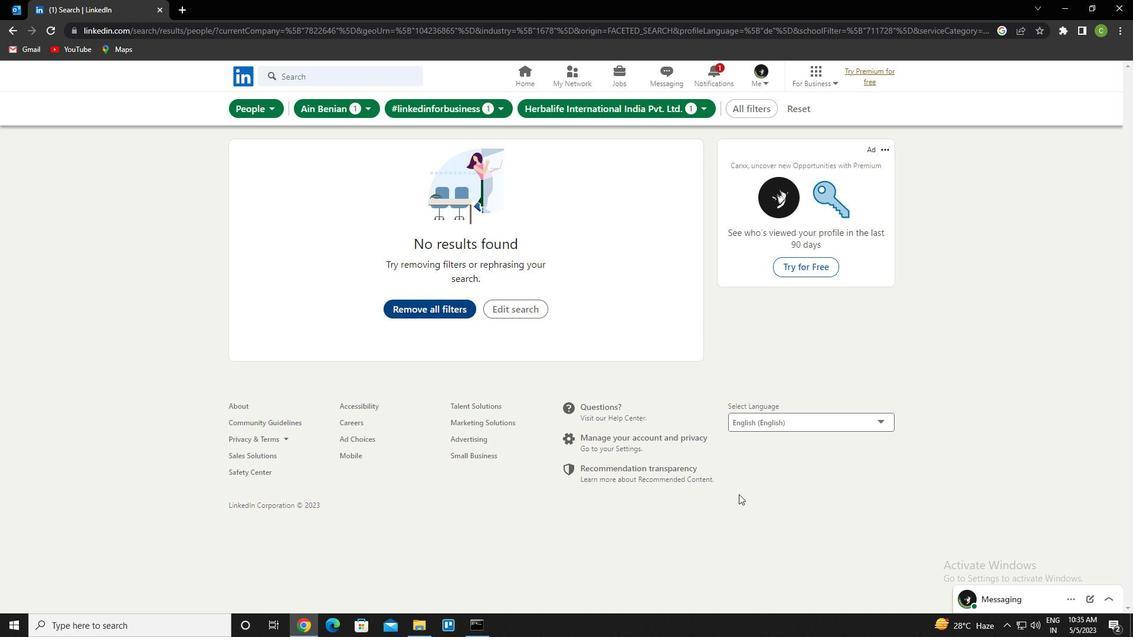 
